 Task: Make in the project AgileGlobe a sprint 'Database Migration Sprint'. Create in the project AgileGlobe a sprint 'Database Migration Sprint'. Add in the project AgileGlobe a sprint 'Database Migration Sprint'
Action: Mouse moved to (1260, 222)
Screenshot: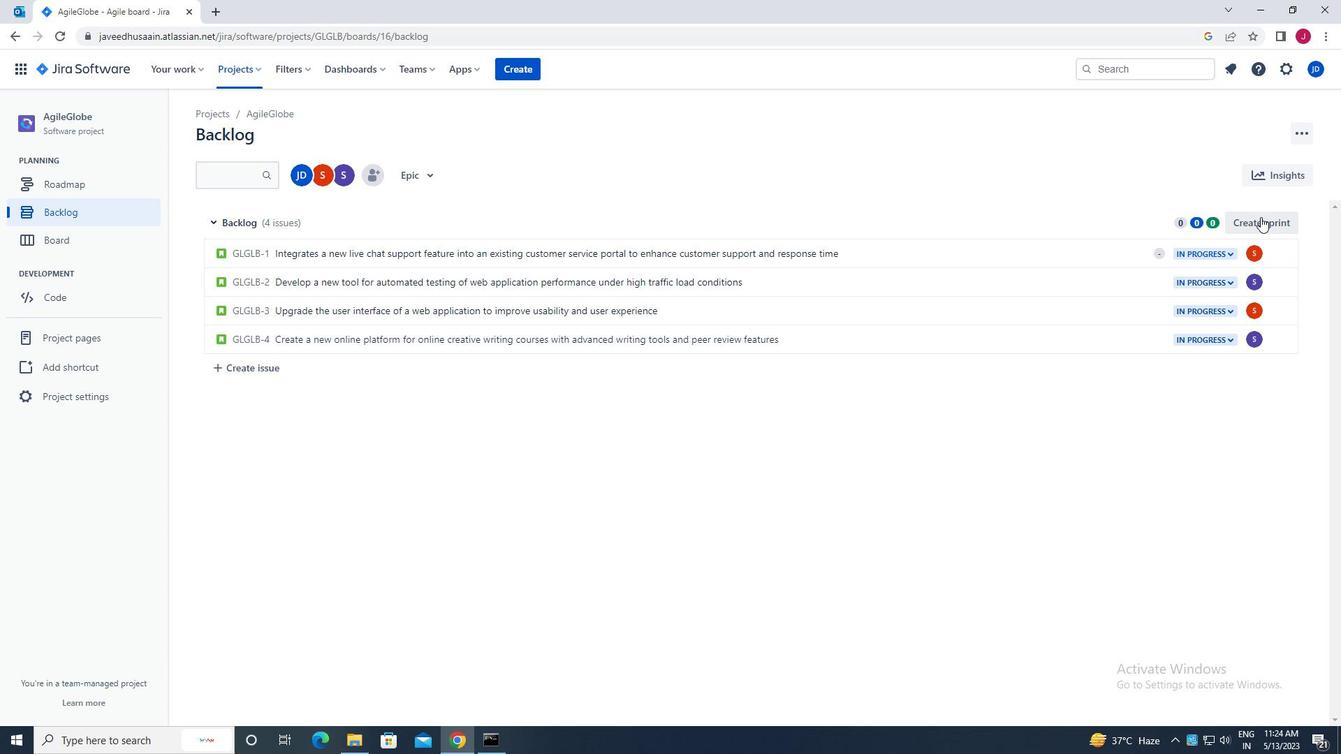 
Action: Mouse pressed left at (1260, 222)
Screenshot: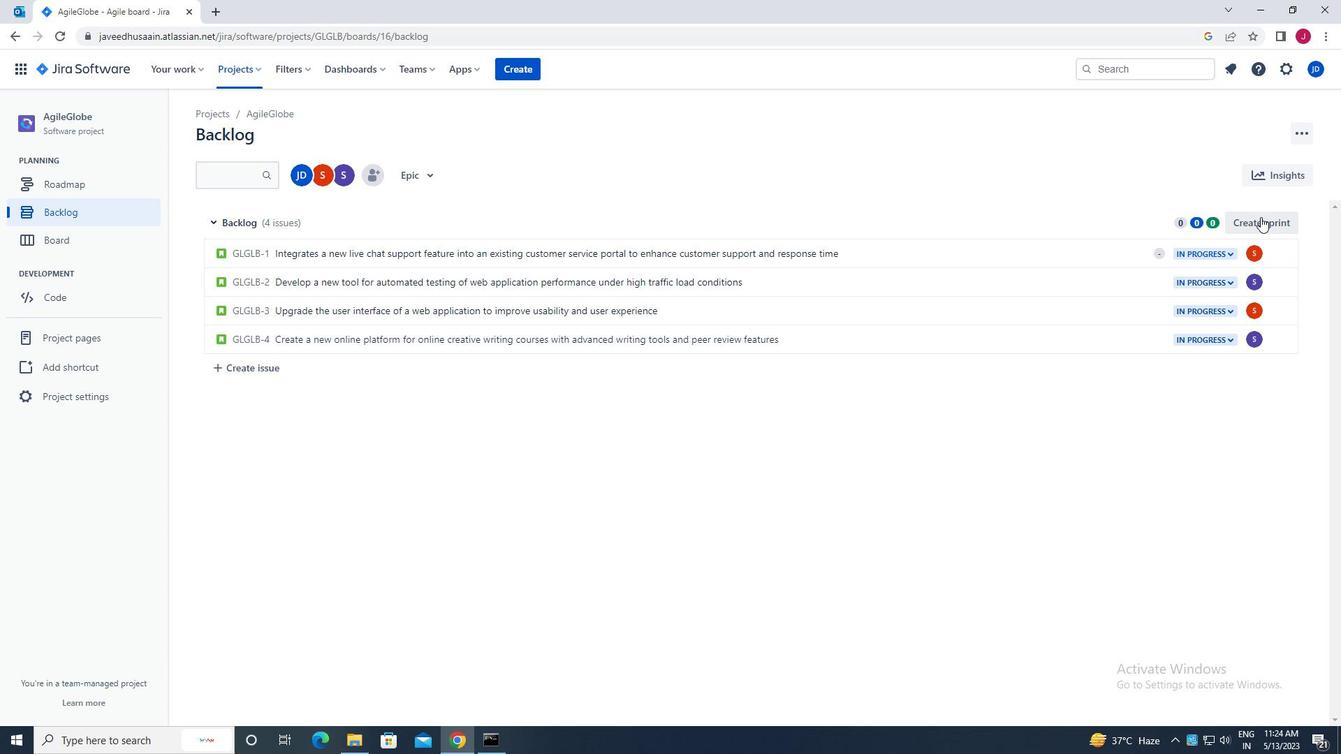 
Action: Mouse moved to (1283, 220)
Screenshot: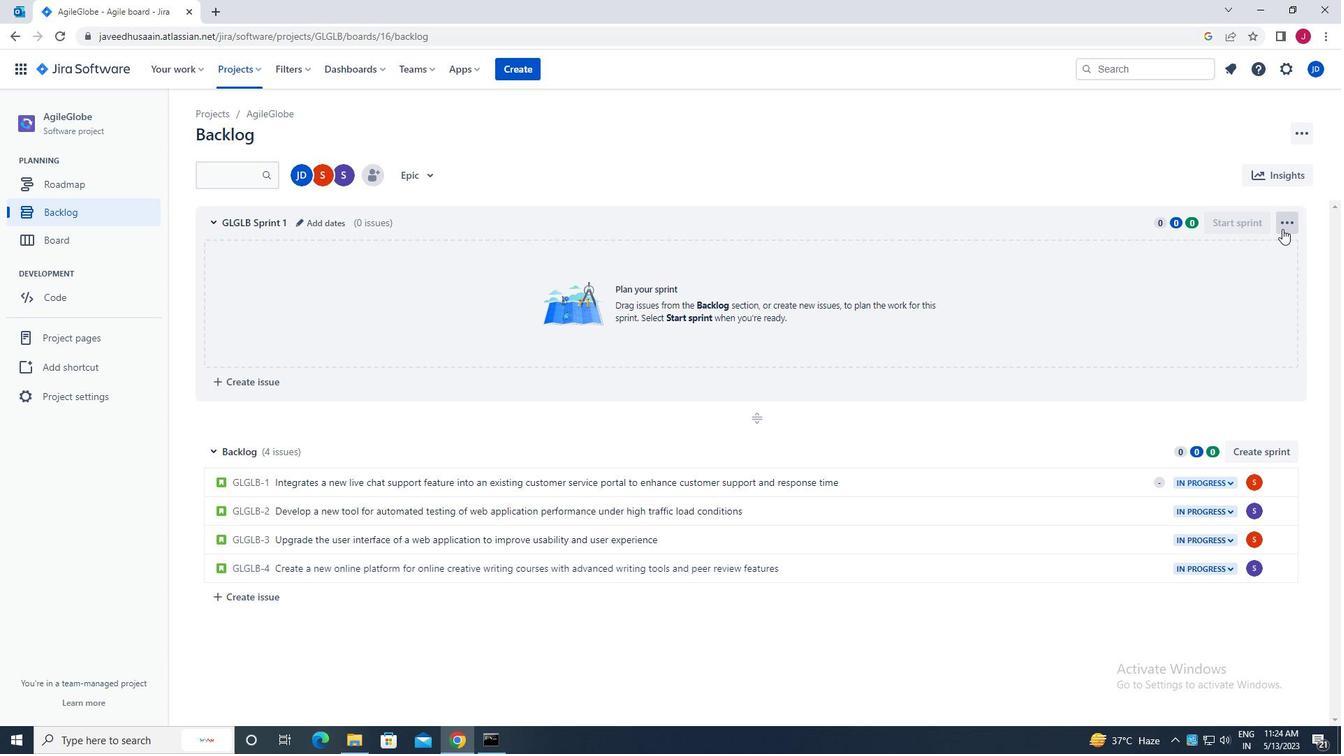 
Action: Mouse pressed left at (1283, 220)
Screenshot: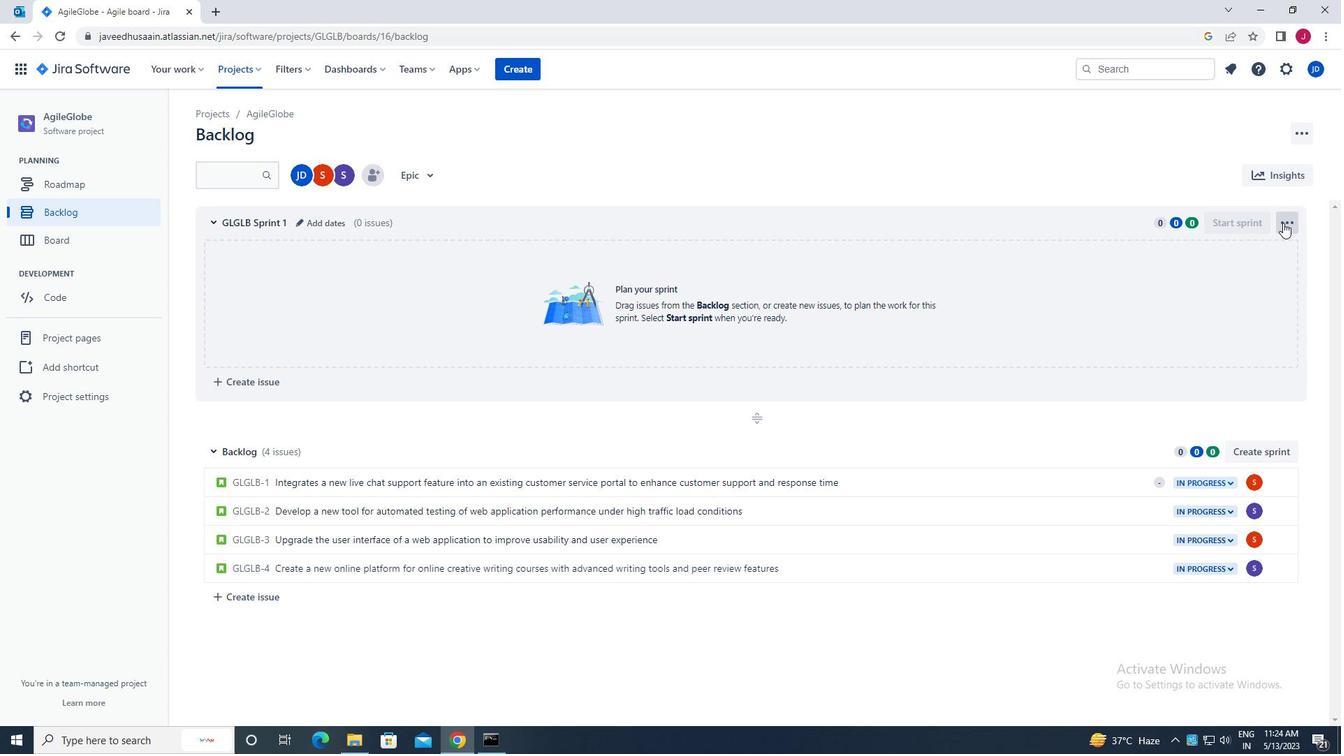 
Action: Mouse moved to (1264, 255)
Screenshot: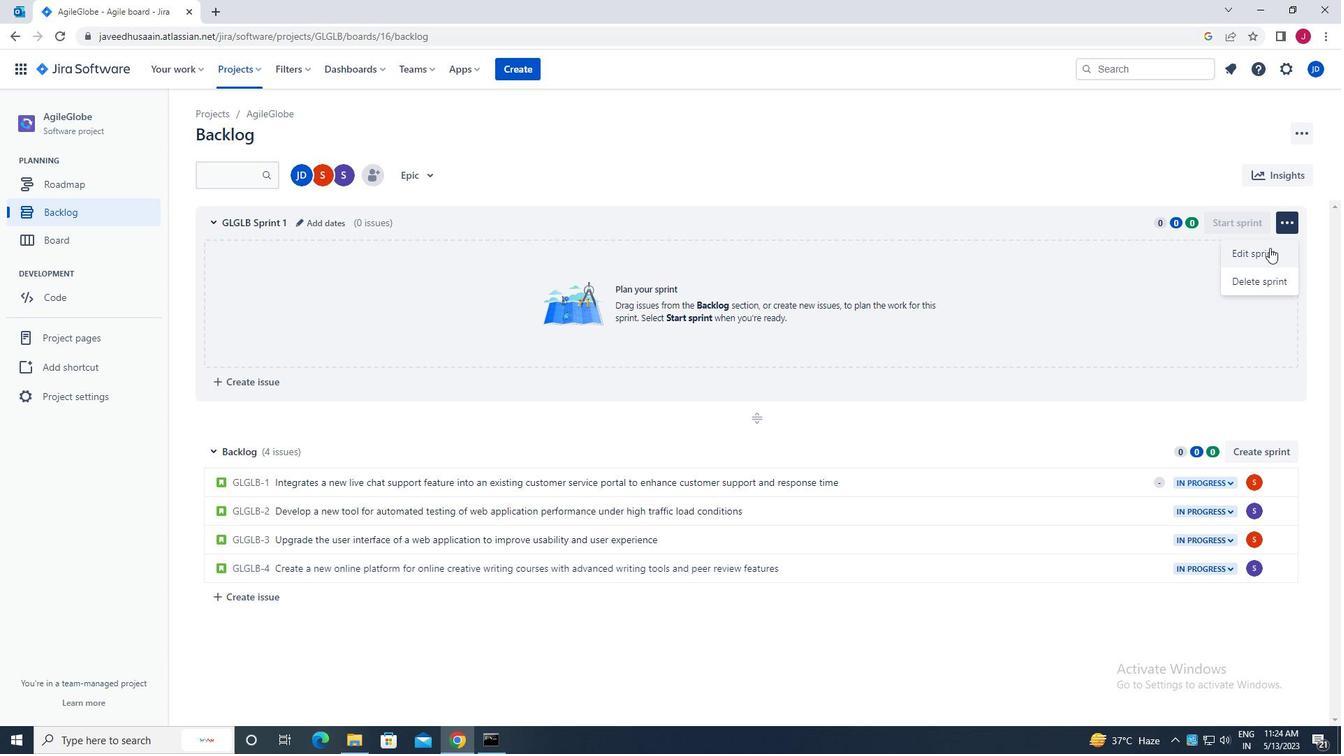 
Action: Mouse pressed left at (1264, 255)
Screenshot: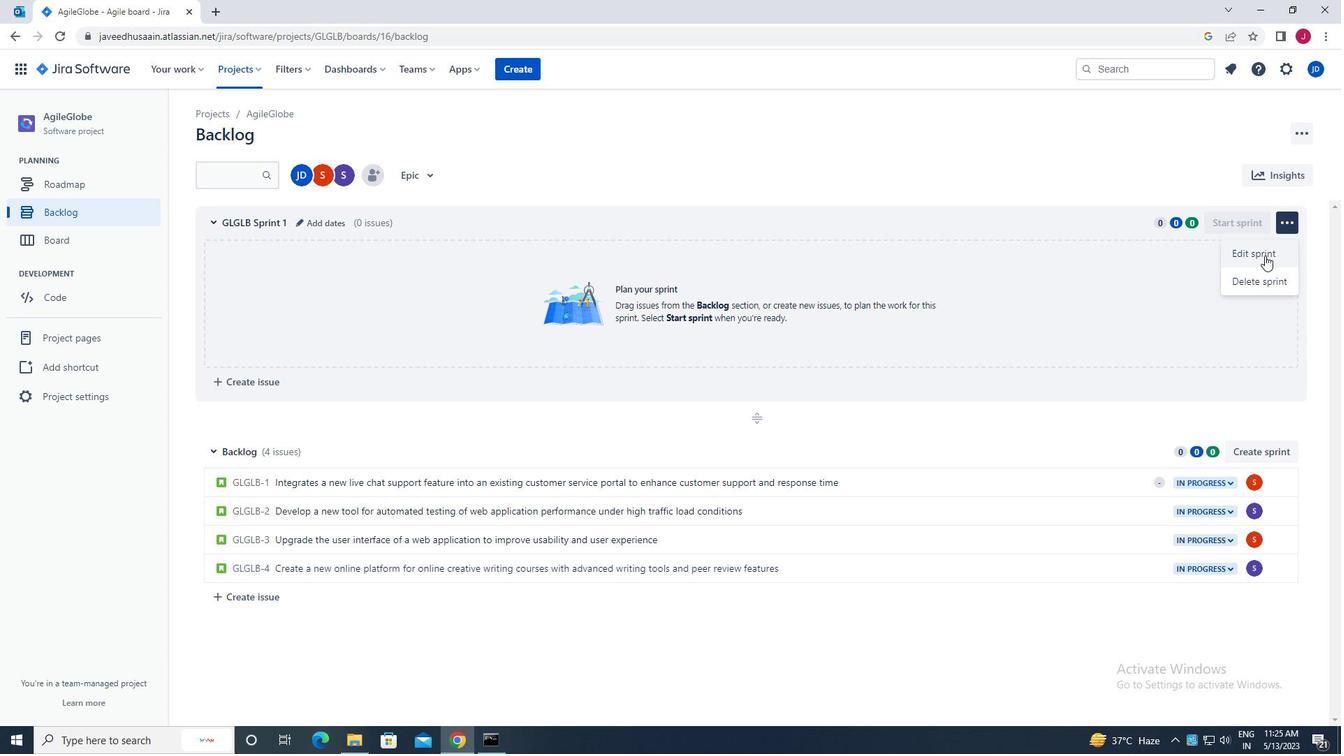 
Action: Mouse moved to (589, 173)
Screenshot: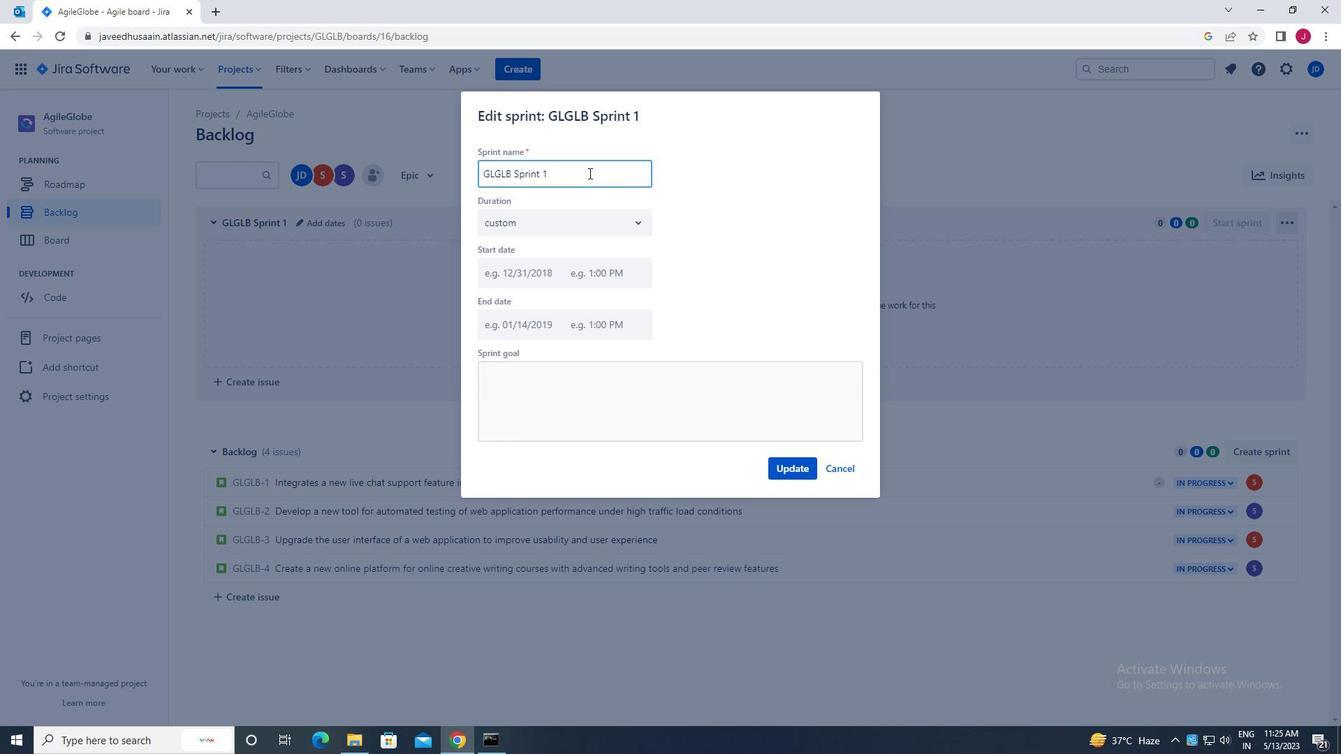 
Action: Key pressed <Key.backspace><Key.backspace><Key.backspace><Key.backspace><Key.backspace><Key.backspace><Key.backspace><Key.backspace><Key.backspace><Key.backspace><Key.backspace><Key.backspace><Key.backspace><Key.backspace><Key.backspace><Key.backspace><Key.backspace><Key.backspace><Key.backspace>d<Key.caps_lock>atabase<Key.space>migration<Key.space><Key.caps_lock>s<Key.caps_lock>print
Screenshot: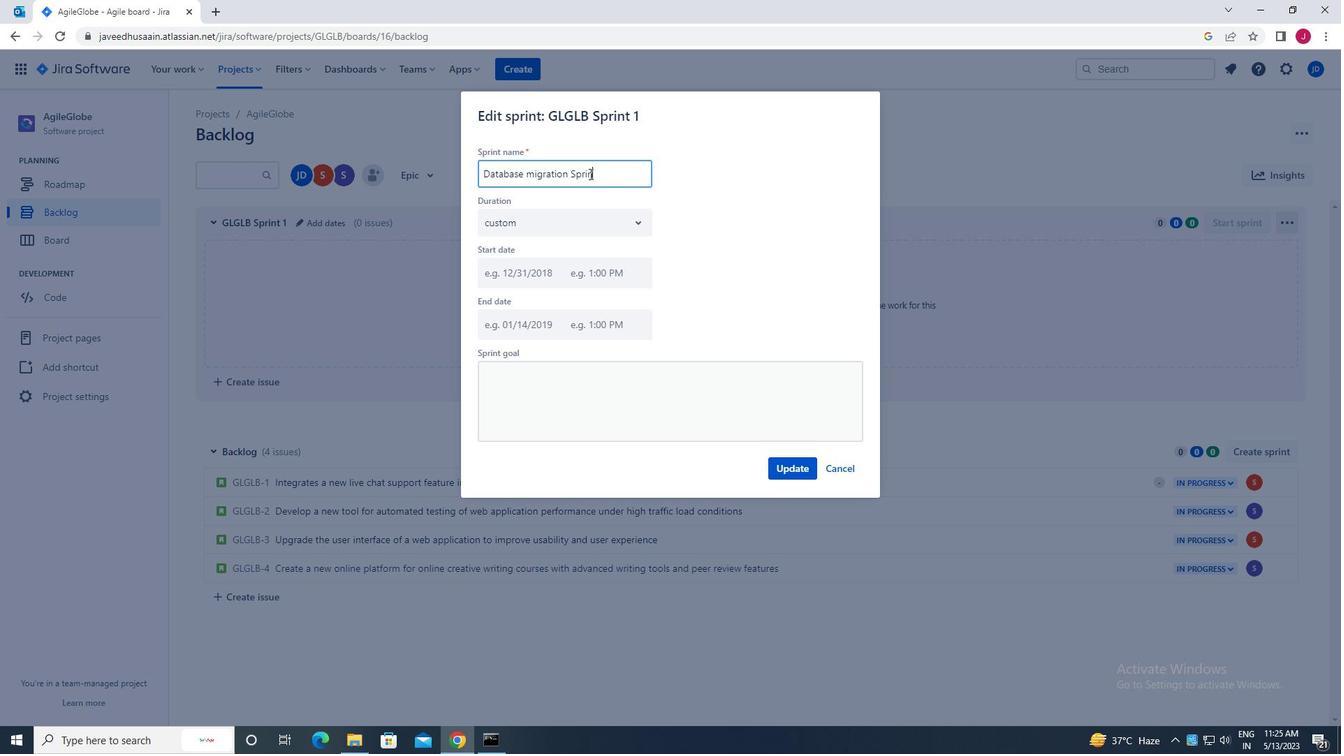 
Action: Mouse moved to (534, 173)
Screenshot: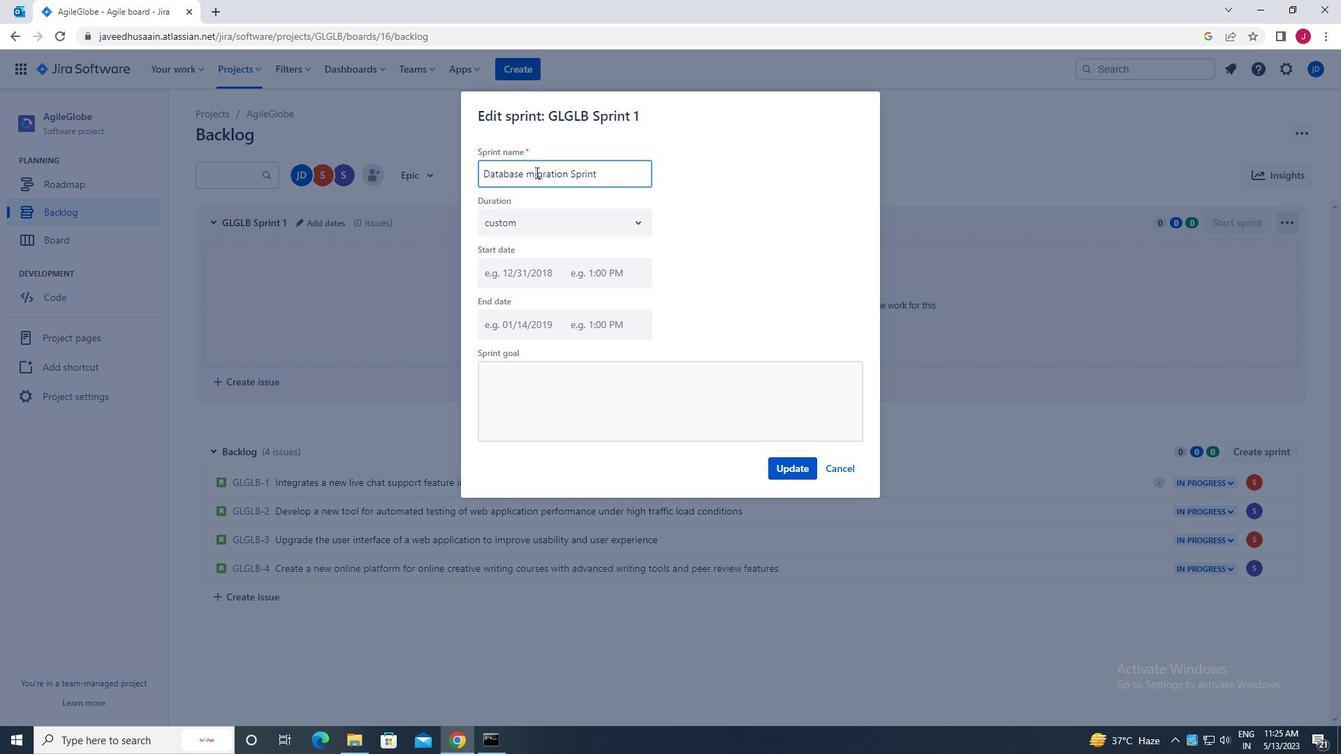 
Action: Mouse pressed left at (534, 173)
Screenshot: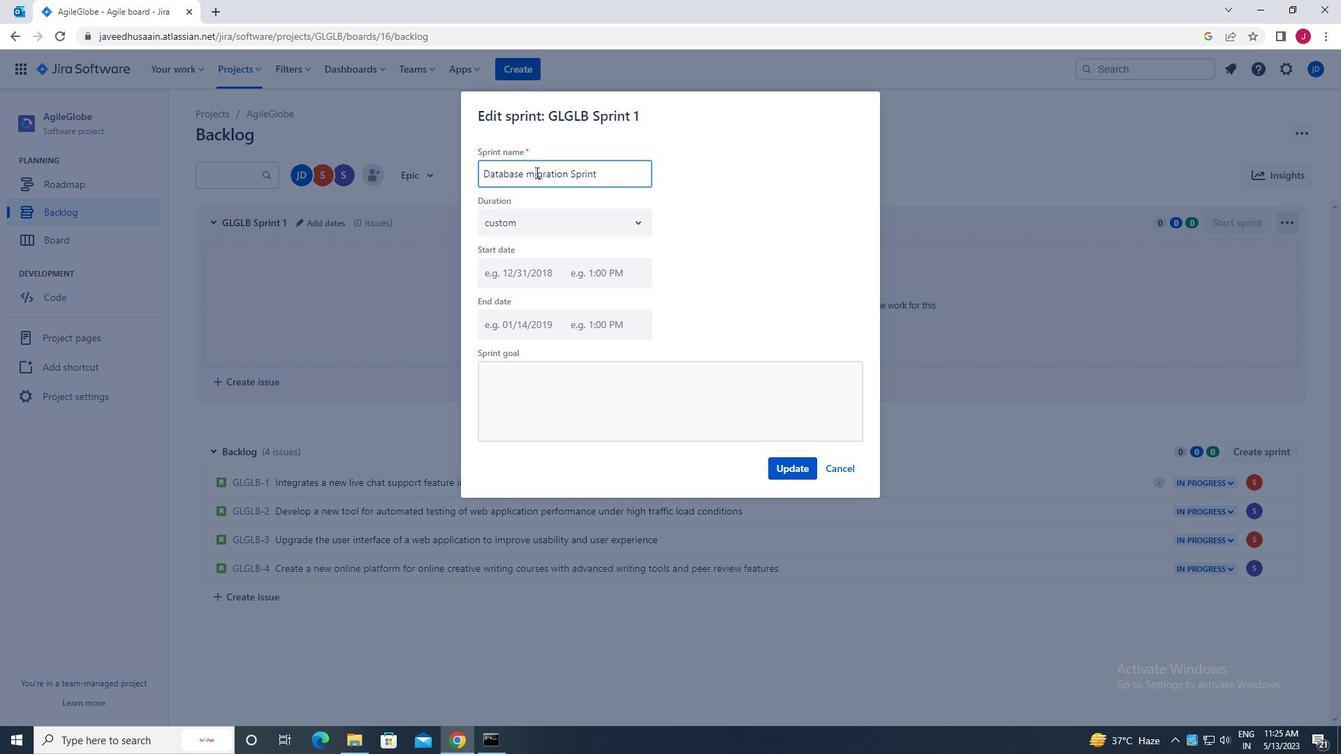 
Action: Mouse moved to (533, 179)
Screenshot: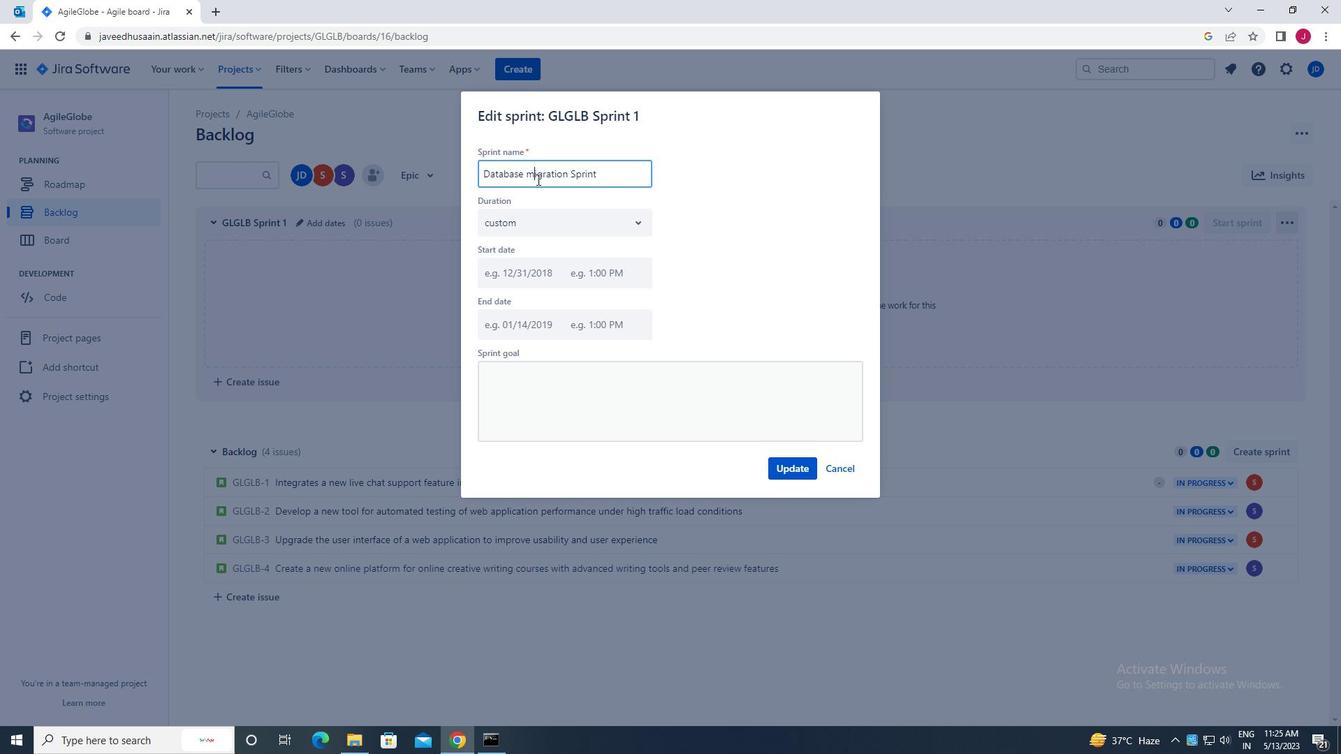 
Action: Key pressed <Key.backspace><Key.caps_lock>
Screenshot: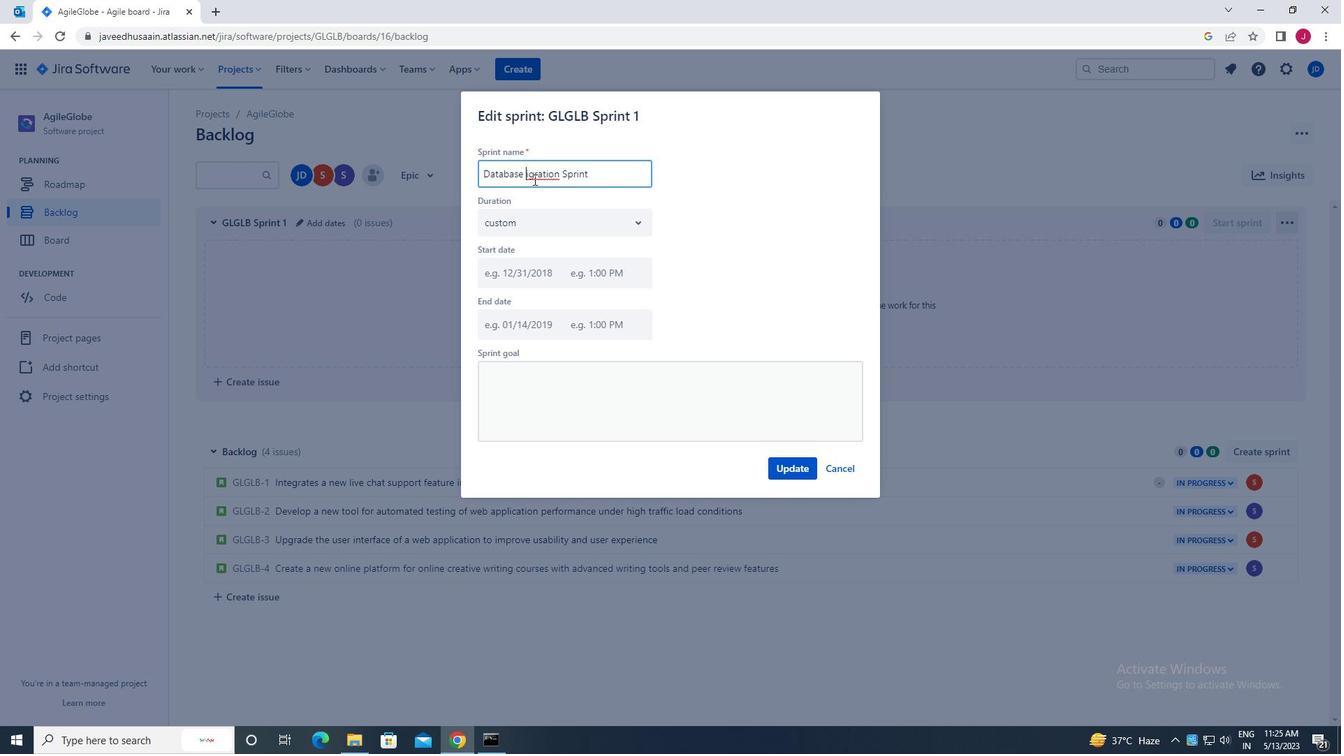 
Action: Mouse moved to (538, 185)
Screenshot: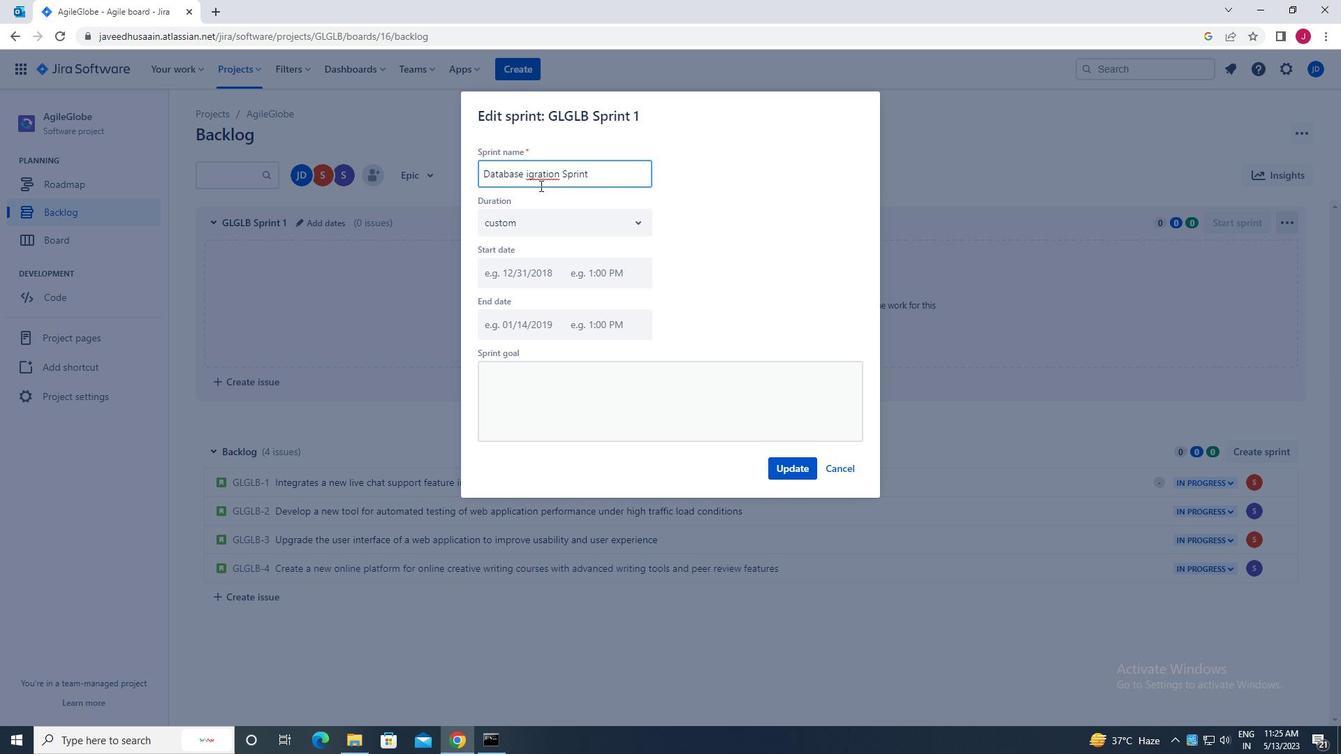 
Action: Key pressed m
Screenshot: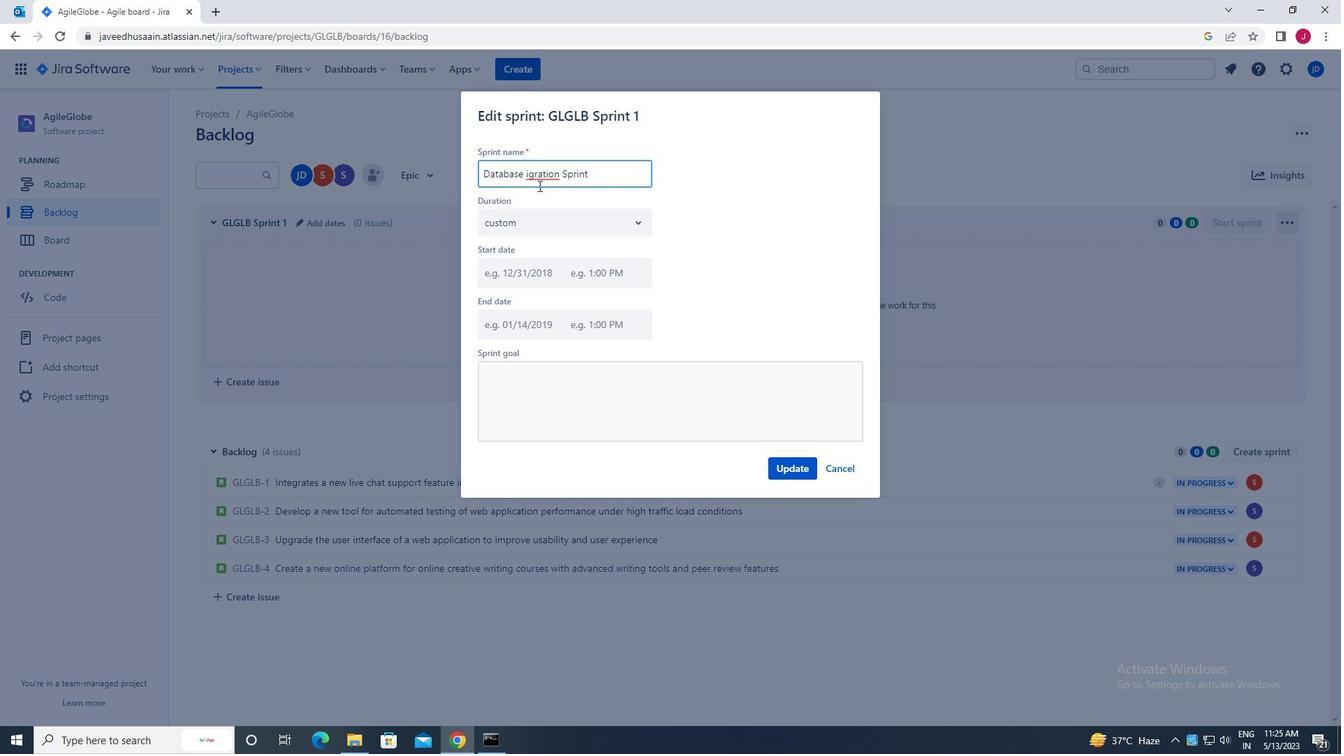 
Action: Mouse moved to (798, 465)
Screenshot: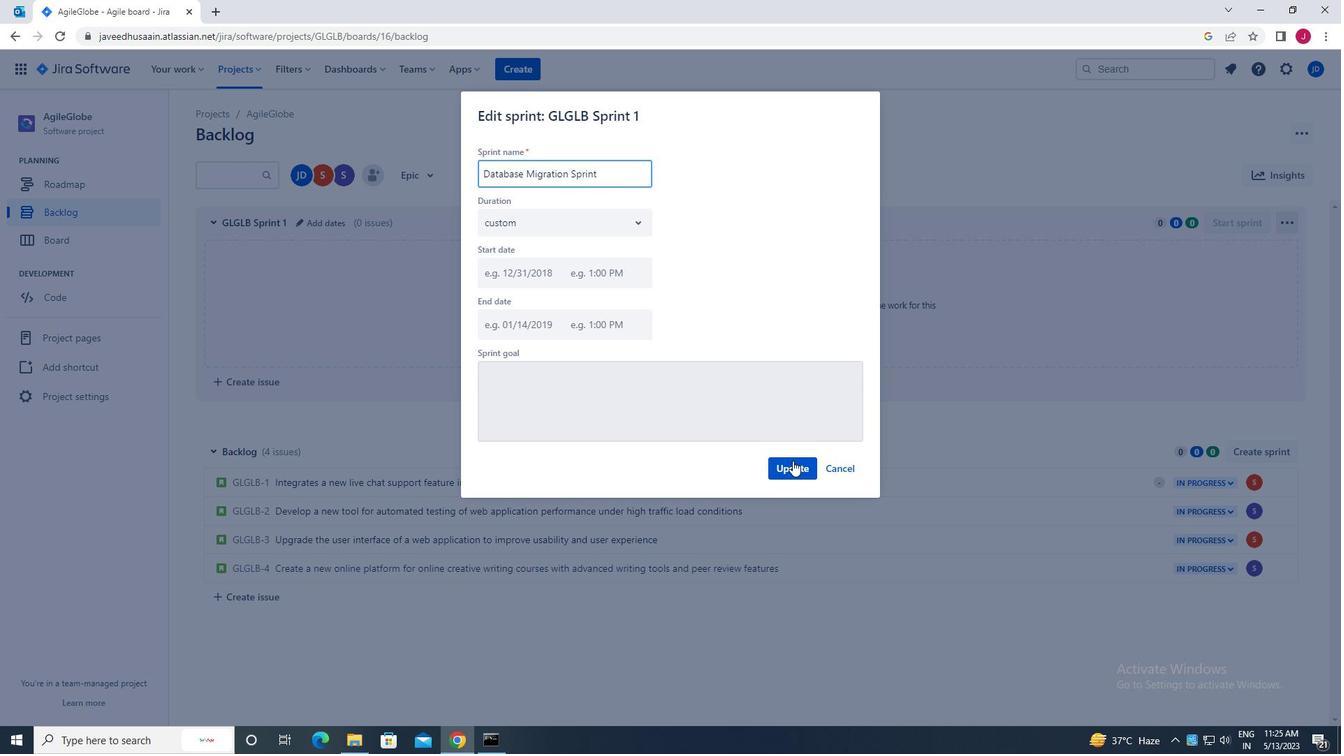 
Action: Mouse pressed left at (798, 465)
Screenshot: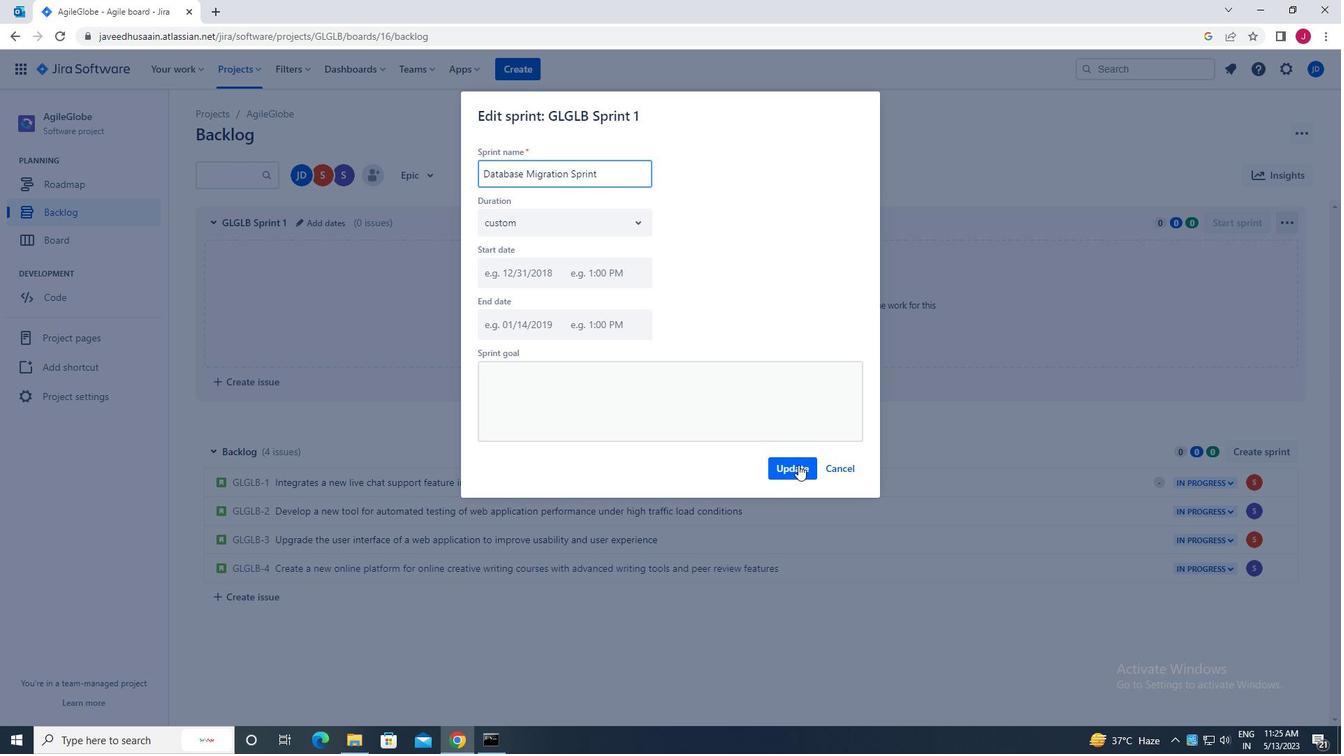 
Action: Mouse moved to (1257, 454)
Screenshot: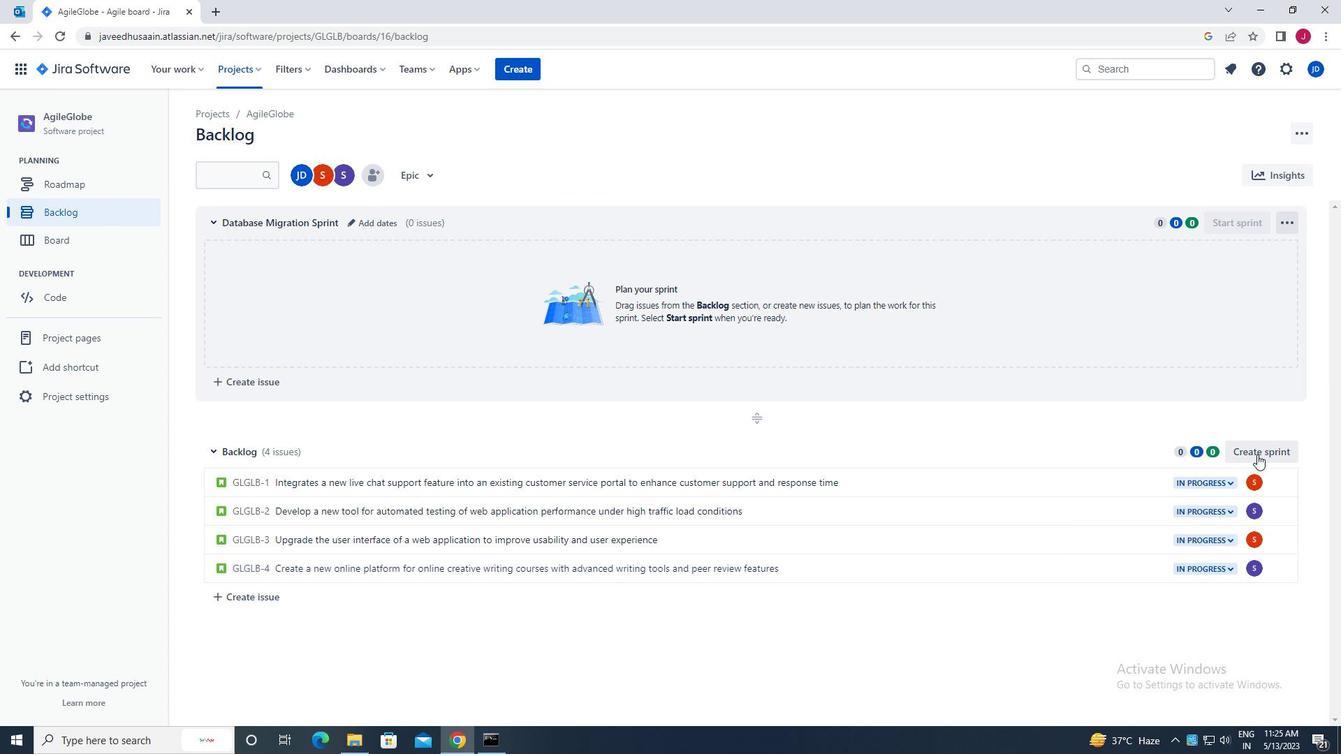 
Action: Mouse pressed left at (1257, 454)
Screenshot: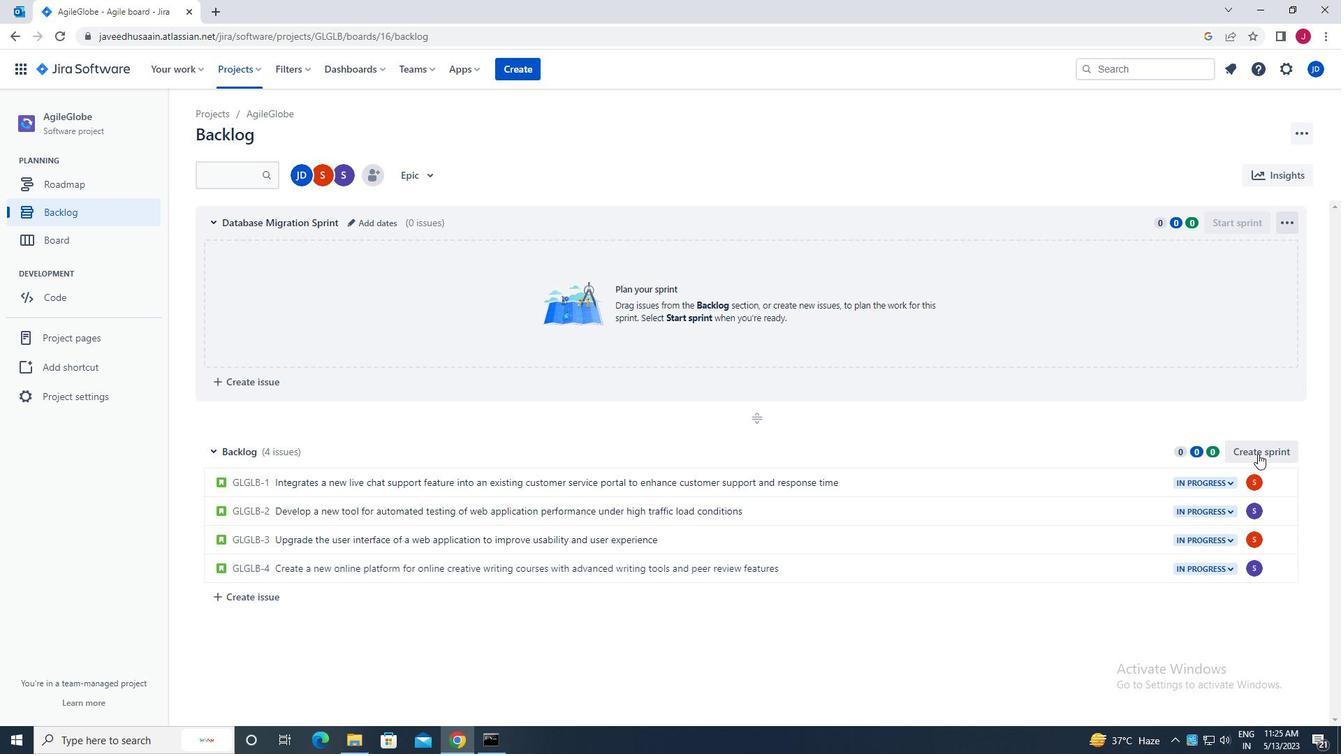 
Action: Mouse moved to (1284, 449)
Screenshot: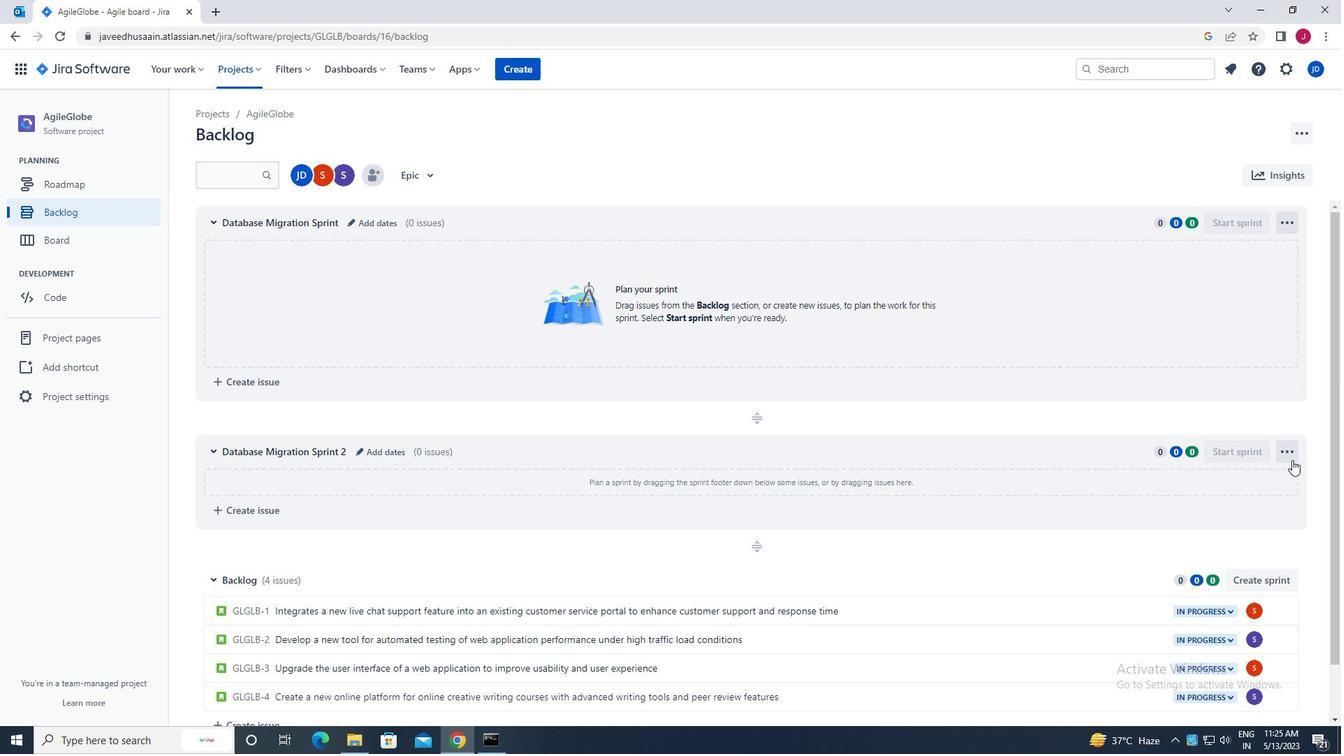 
Action: Mouse pressed left at (1284, 449)
Screenshot: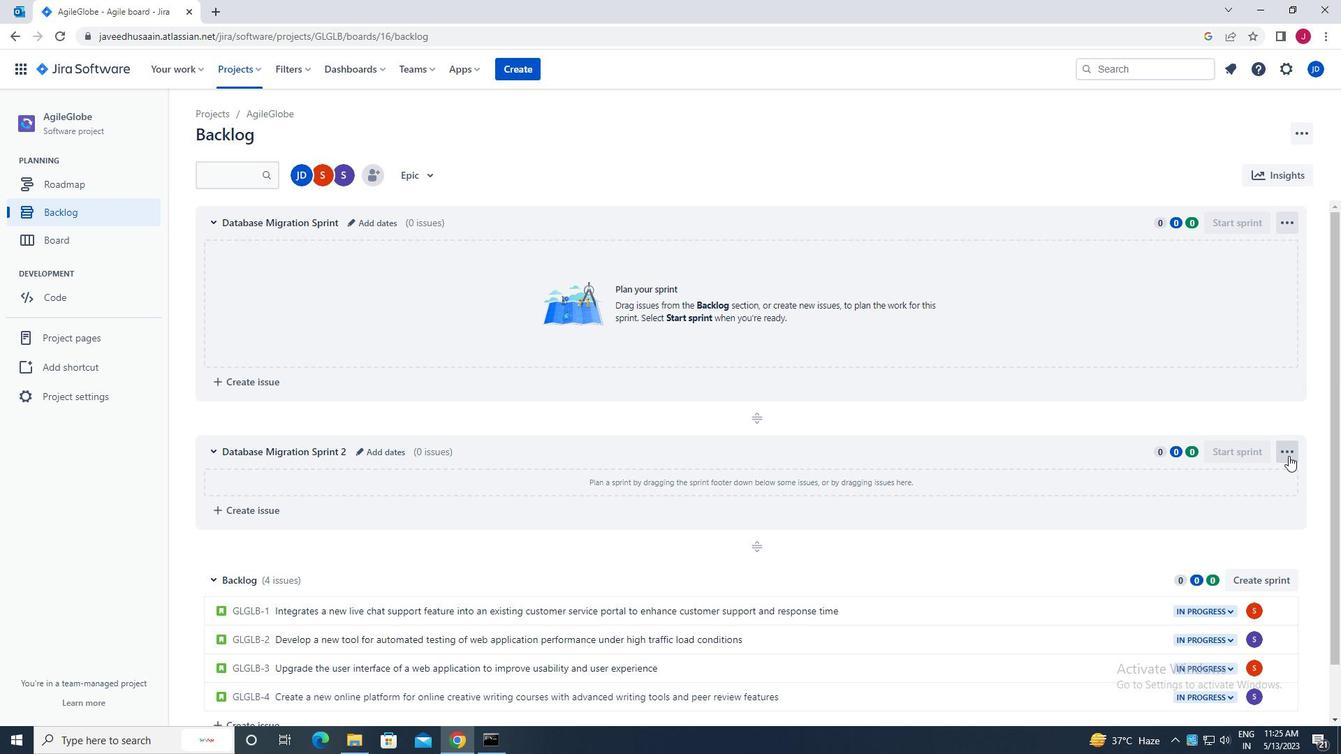 
Action: Mouse moved to (1255, 509)
Screenshot: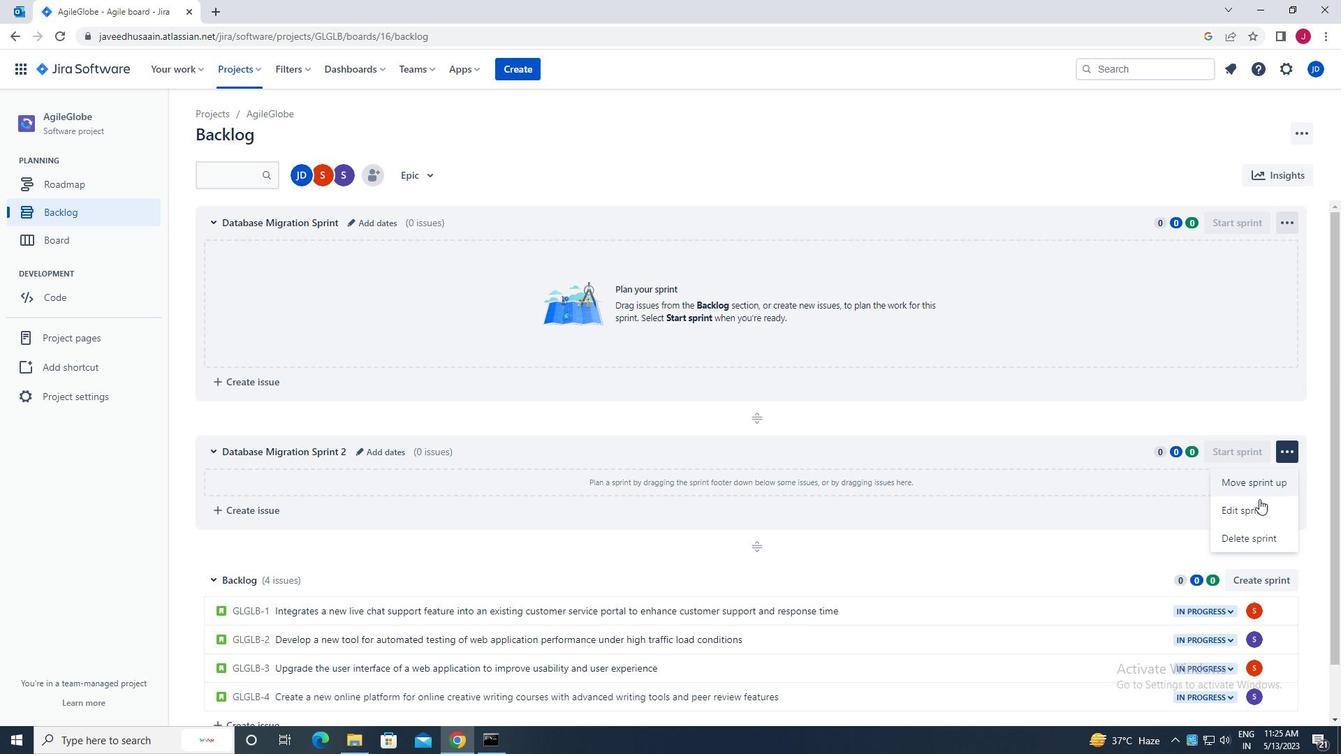 
Action: Mouse pressed left at (1255, 509)
Screenshot: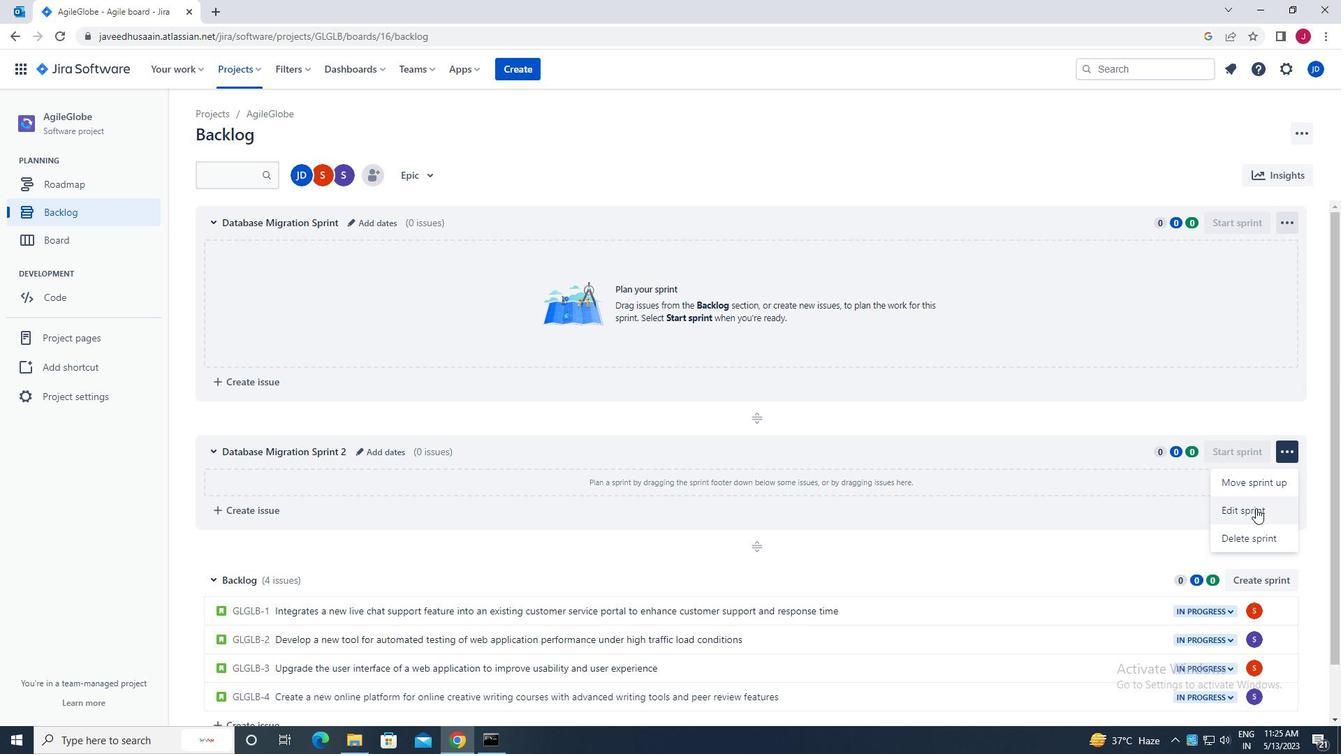 
Action: Mouse moved to (579, 191)
Screenshot: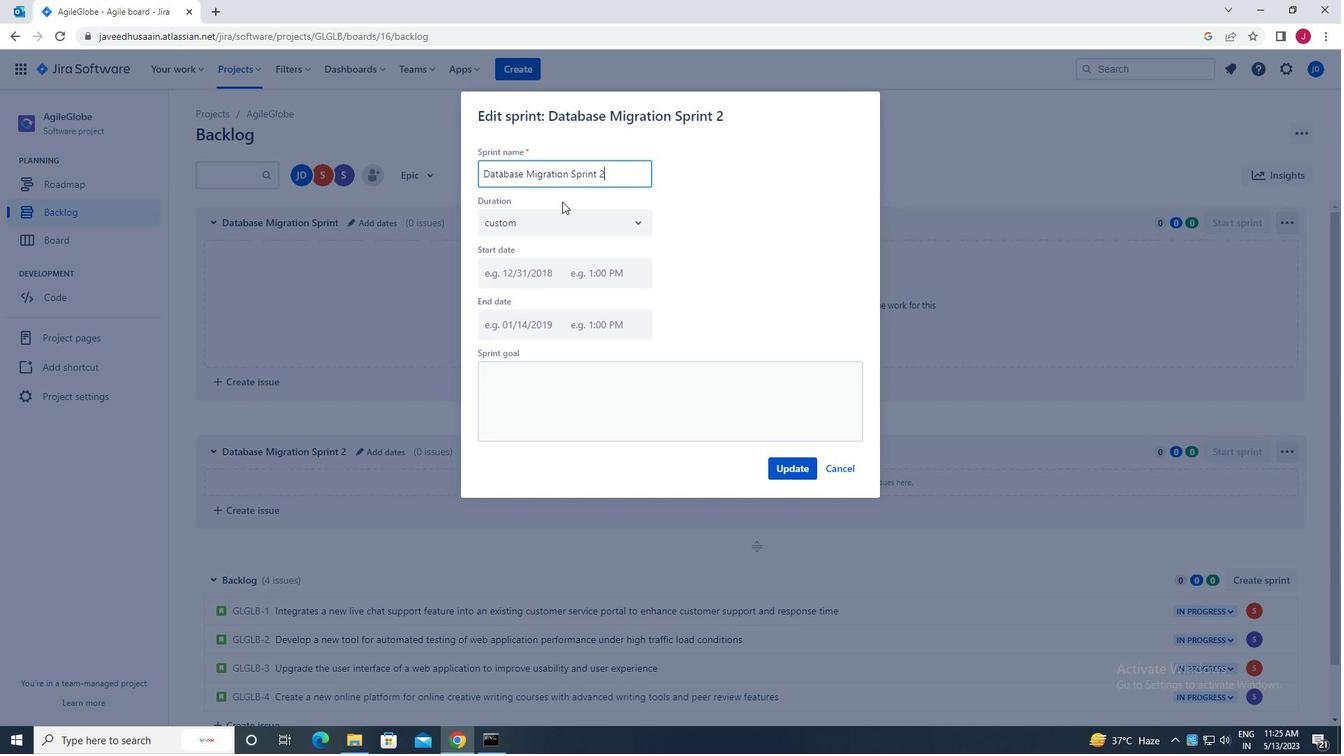 
Action: Key pressed <Key.backspace><Key.backspace><Key.backspace><Key.backspace><Key.backspace><Key.backspace><Key.backspace><Key.backspace><Key.backspace><Key.backspace><Key.backspace><Key.backspace><Key.backspace><Key.backspace><Key.backspace><Key.backspace><Key.backspace><Key.backspace><Key.backspace><Key.backspace><Key.backspace><Key.backspace><Key.backspace><Key.backspace><Key.backspace><Key.backspace><Key.backspace><Key.backspace><Key.backspace><Key.backspace><Key.backspace>d<Key.caps_lock>atabase<Key.space><Key.caps_lock>m<Key.caps_lock>igration<Key.space><Key.caps_lock>s<Key.caps_lock>print
Screenshot: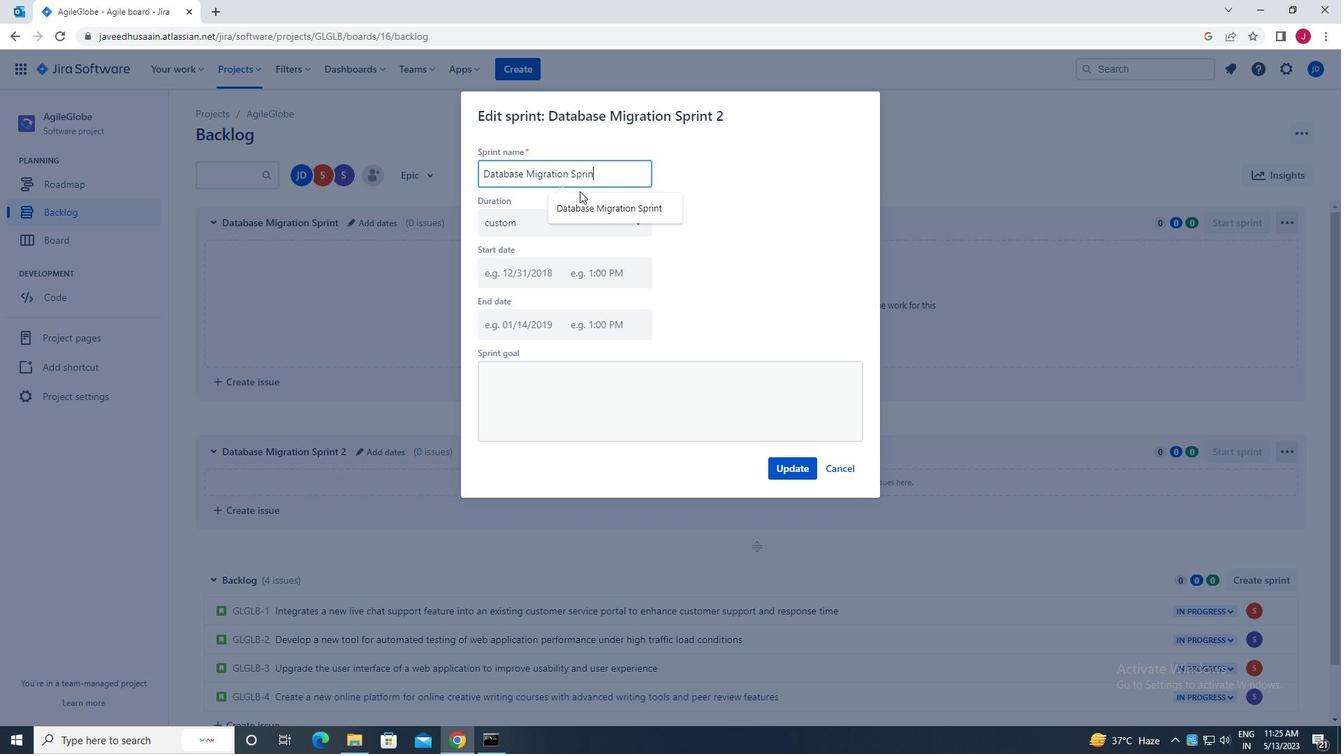 
Action: Mouse moved to (789, 471)
Screenshot: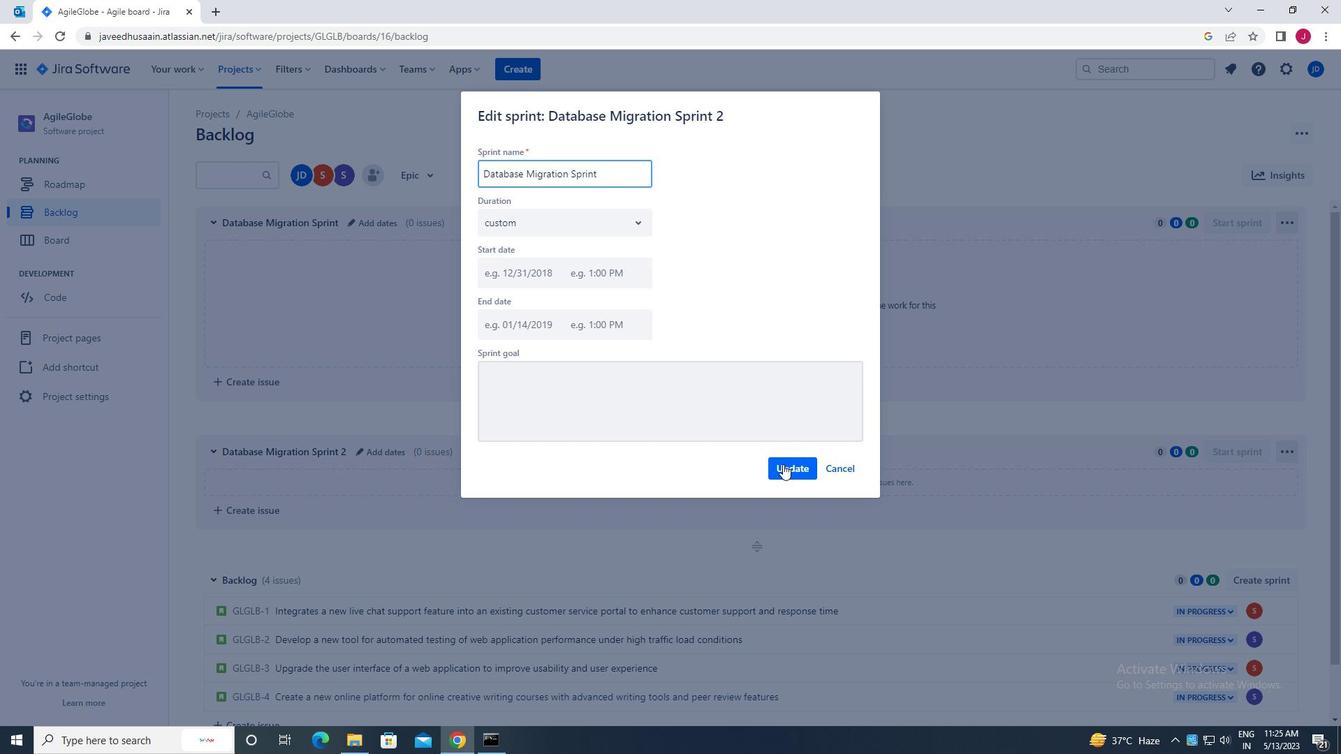 
Action: Mouse pressed left at (789, 471)
Screenshot: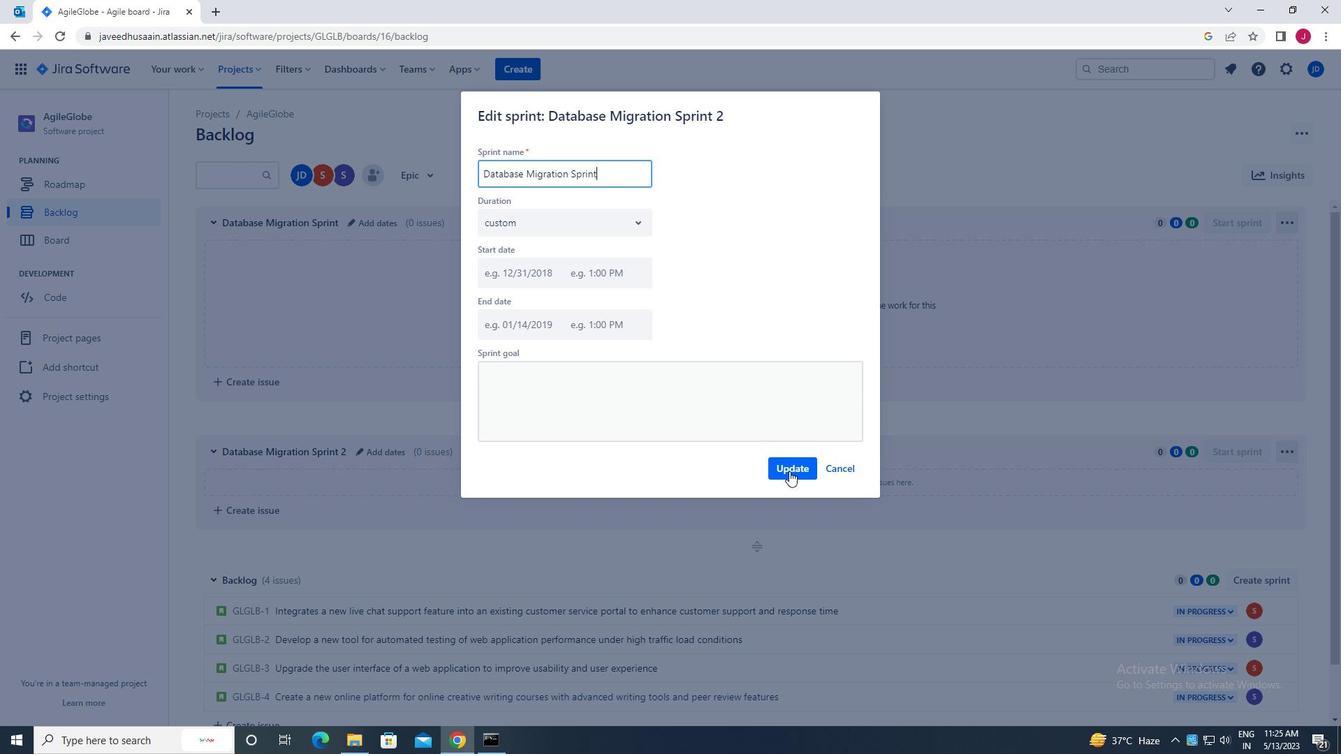 
Action: Mouse moved to (1257, 534)
Screenshot: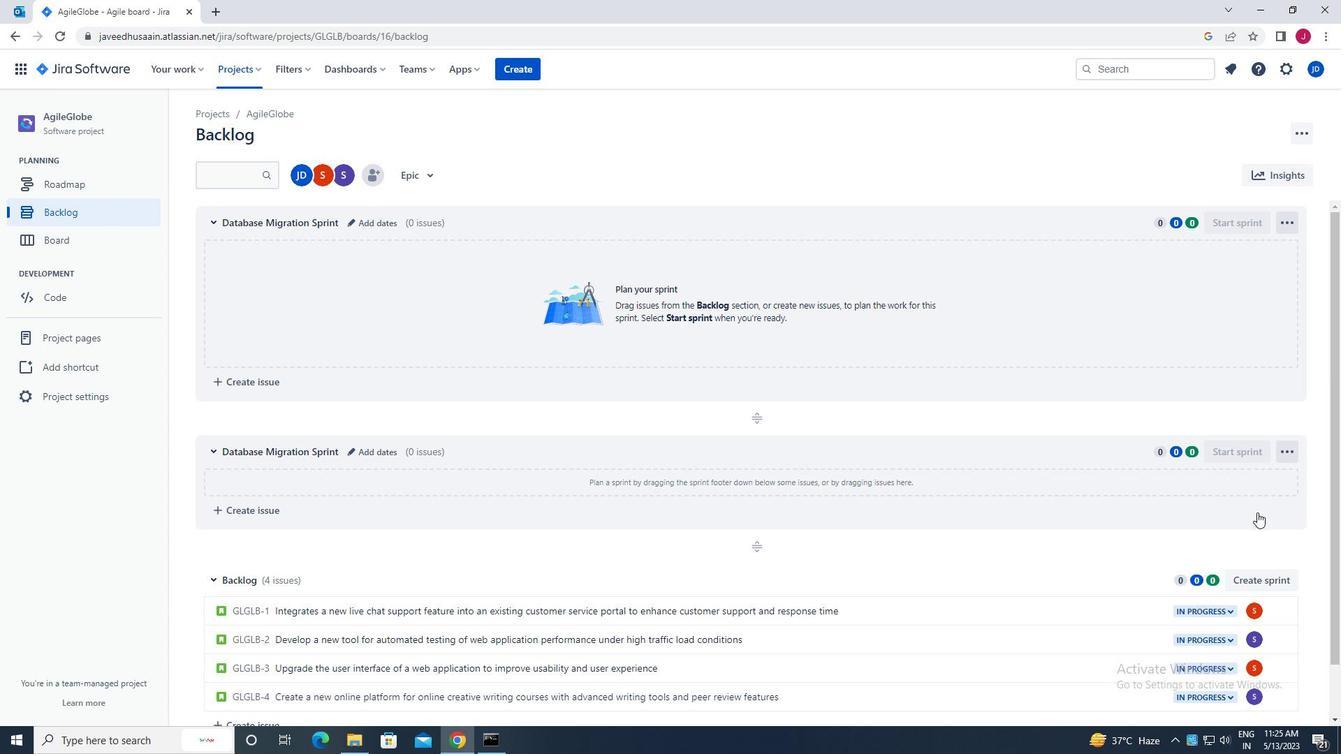 
Action: Mouse scrolled (1257, 533) with delta (0, 0)
Screenshot: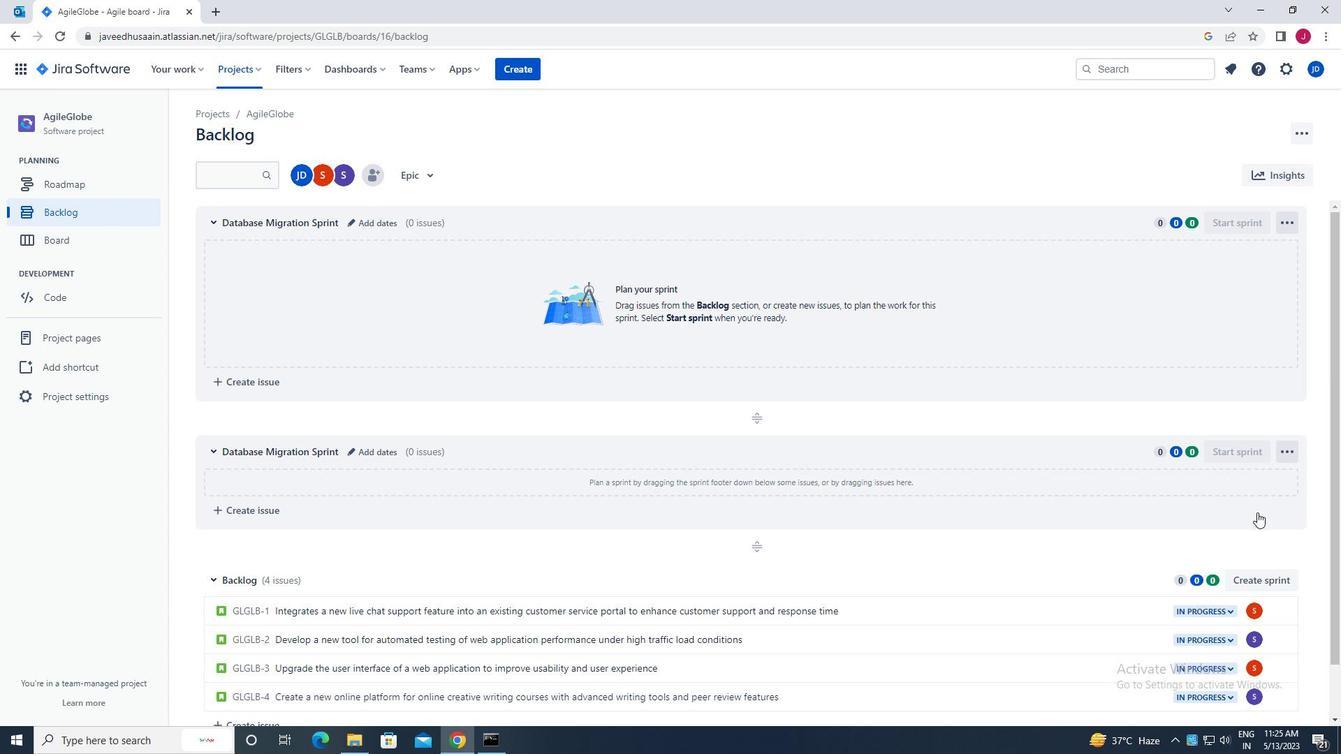 
Action: Mouse moved to (1257, 535)
Screenshot: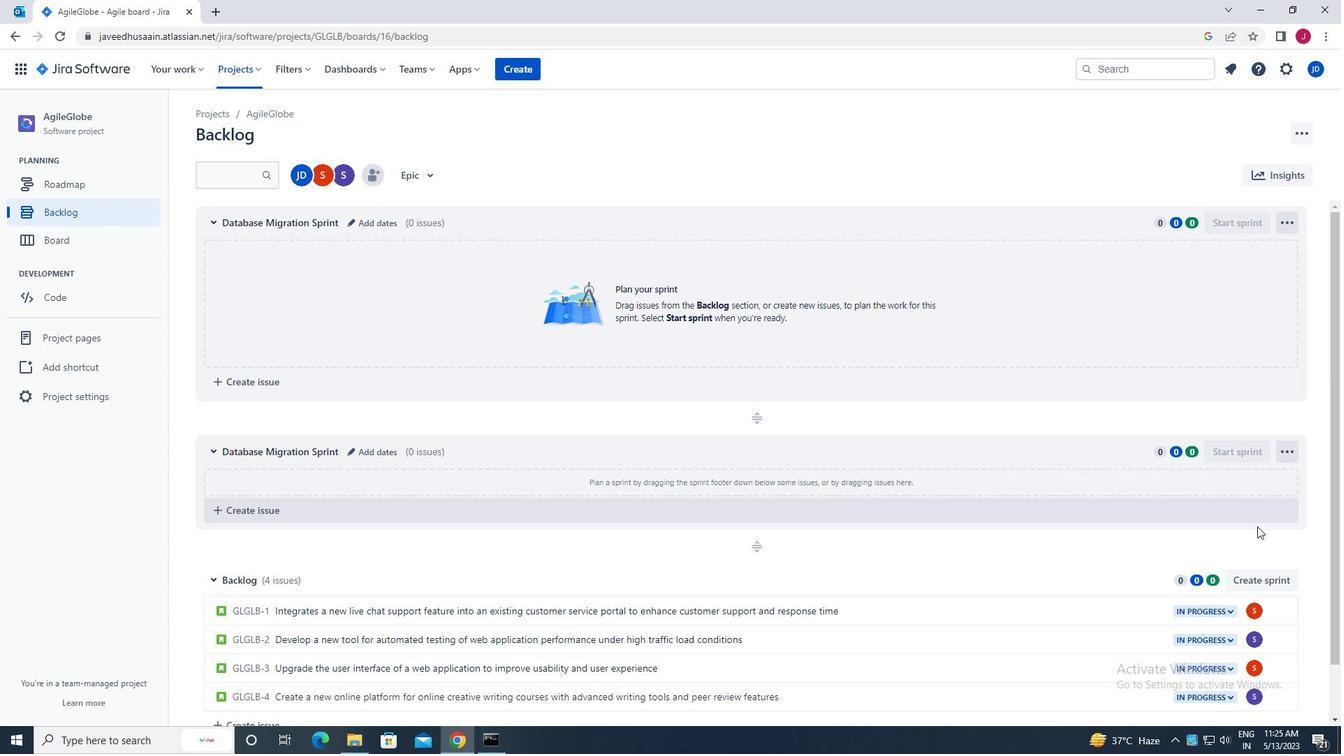 
Action: Mouse scrolled (1257, 535) with delta (0, 0)
Screenshot: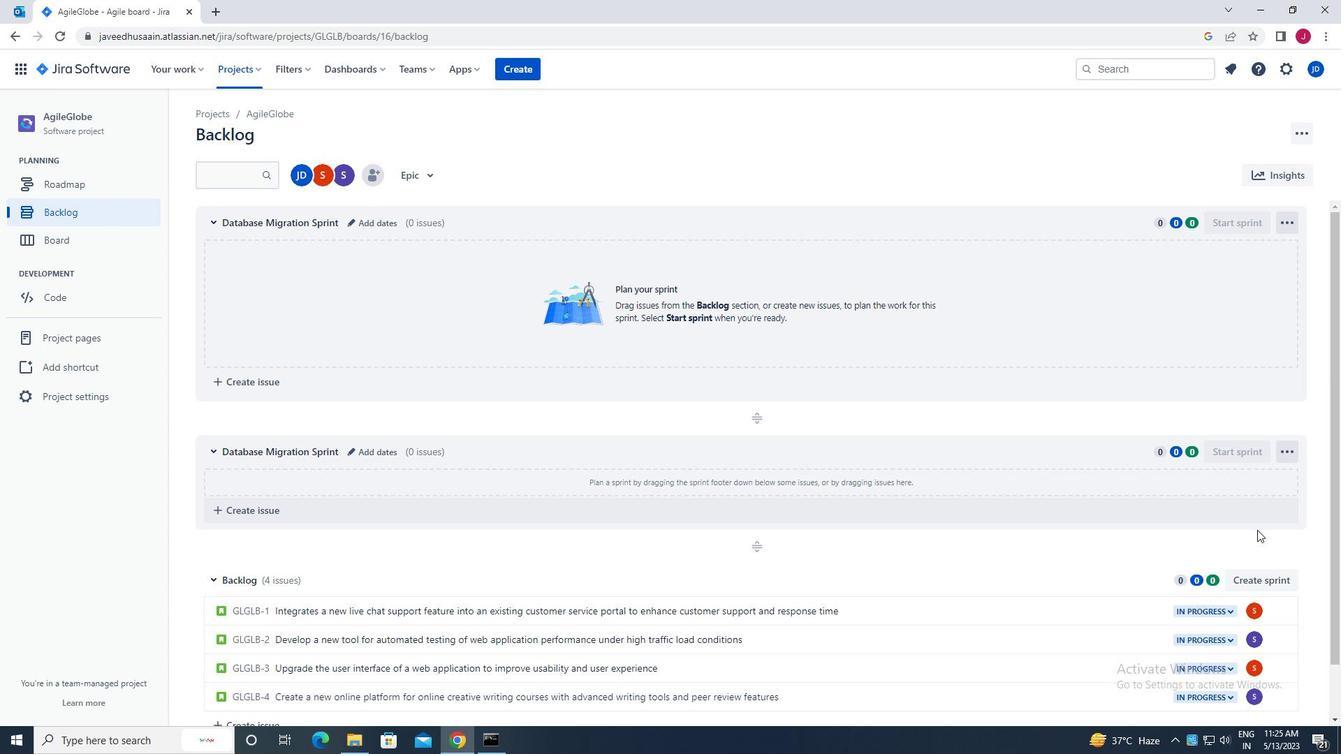 
Action: Mouse moved to (1264, 521)
Screenshot: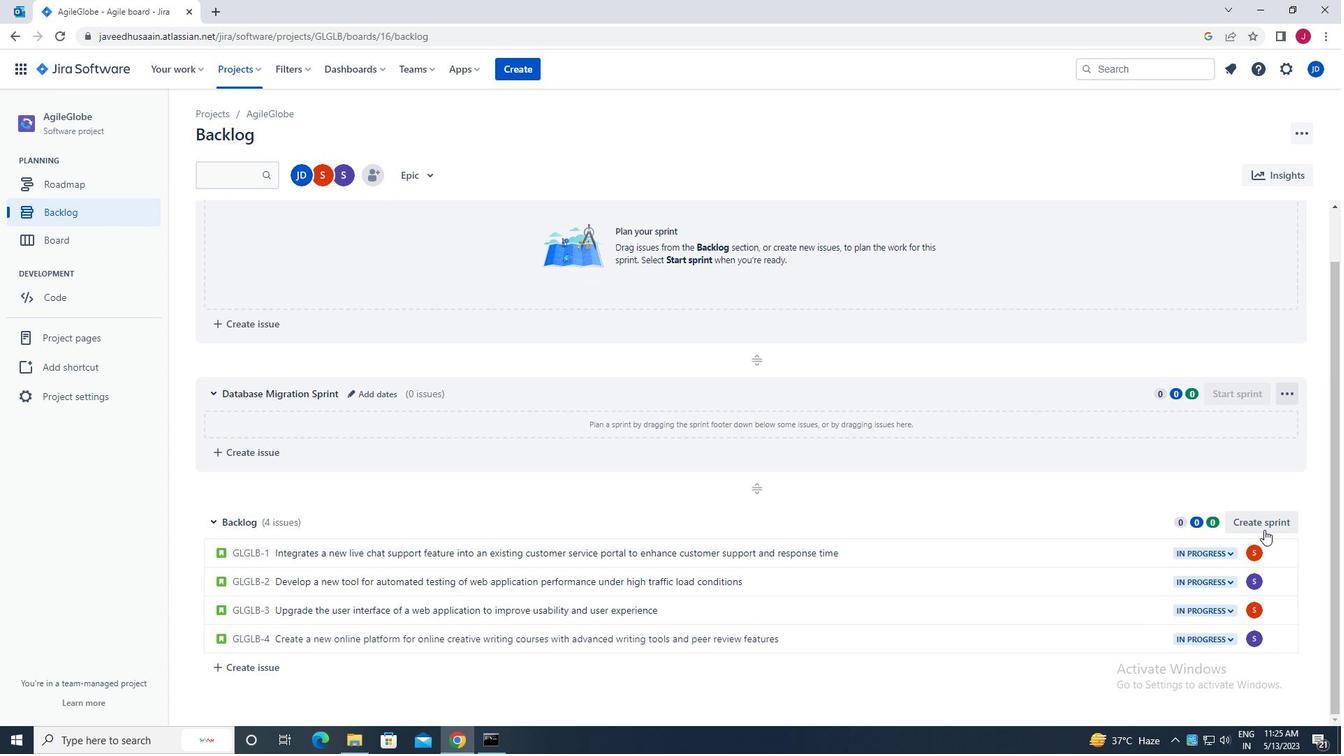 
Action: Mouse pressed left at (1264, 521)
Screenshot: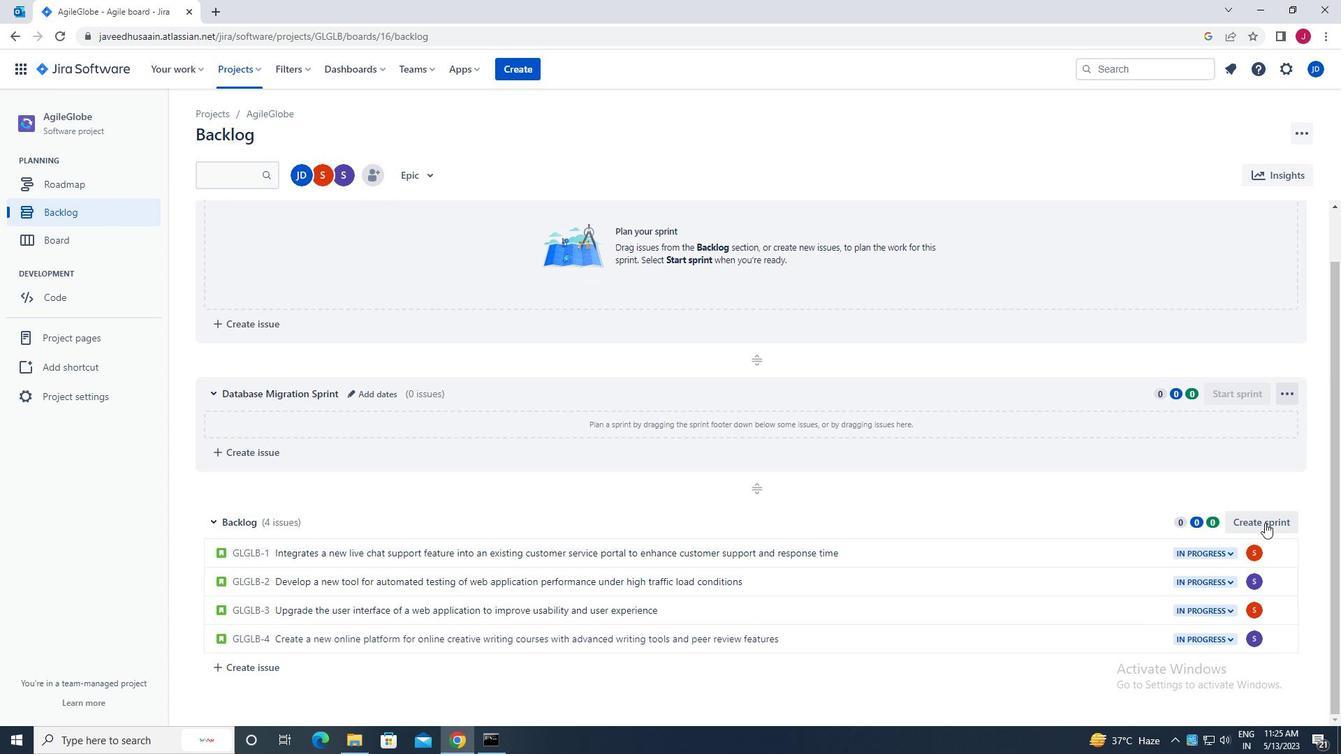 
Action: Mouse moved to (1290, 521)
Screenshot: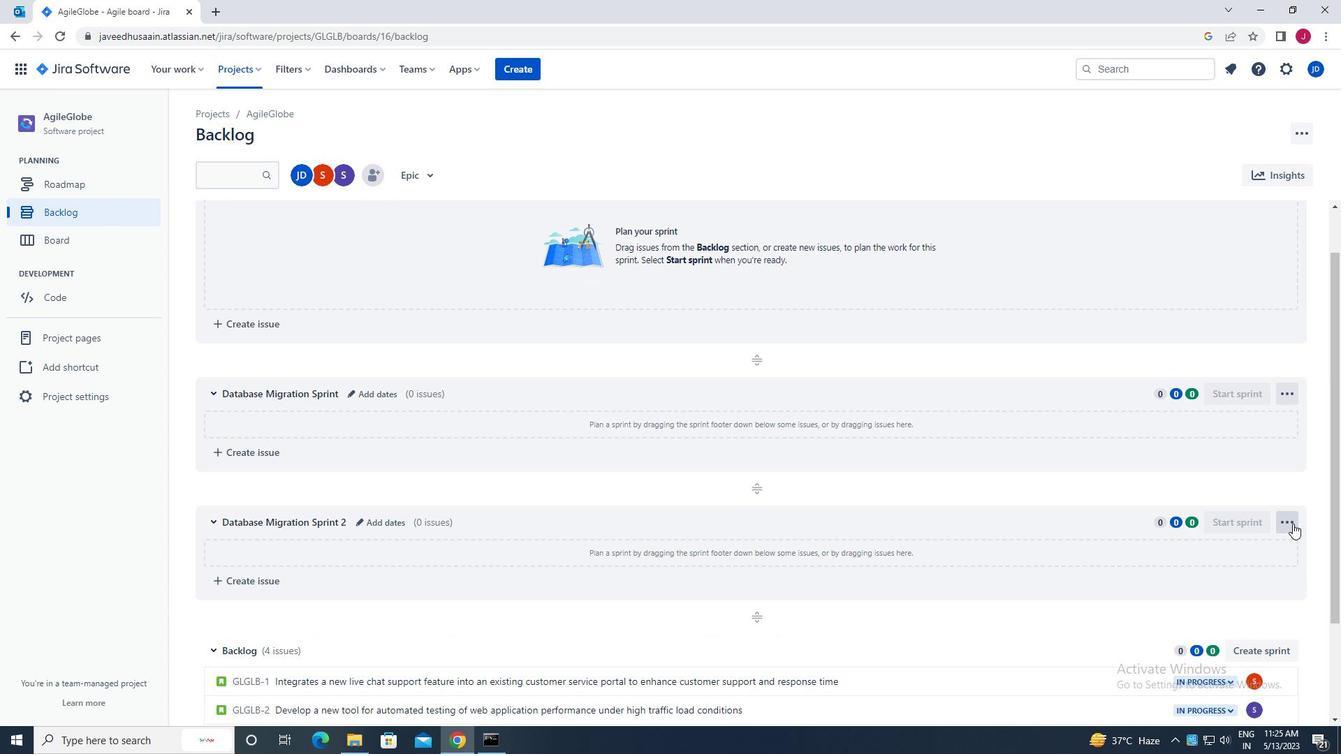 
Action: Mouse pressed left at (1290, 521)
Screenshot: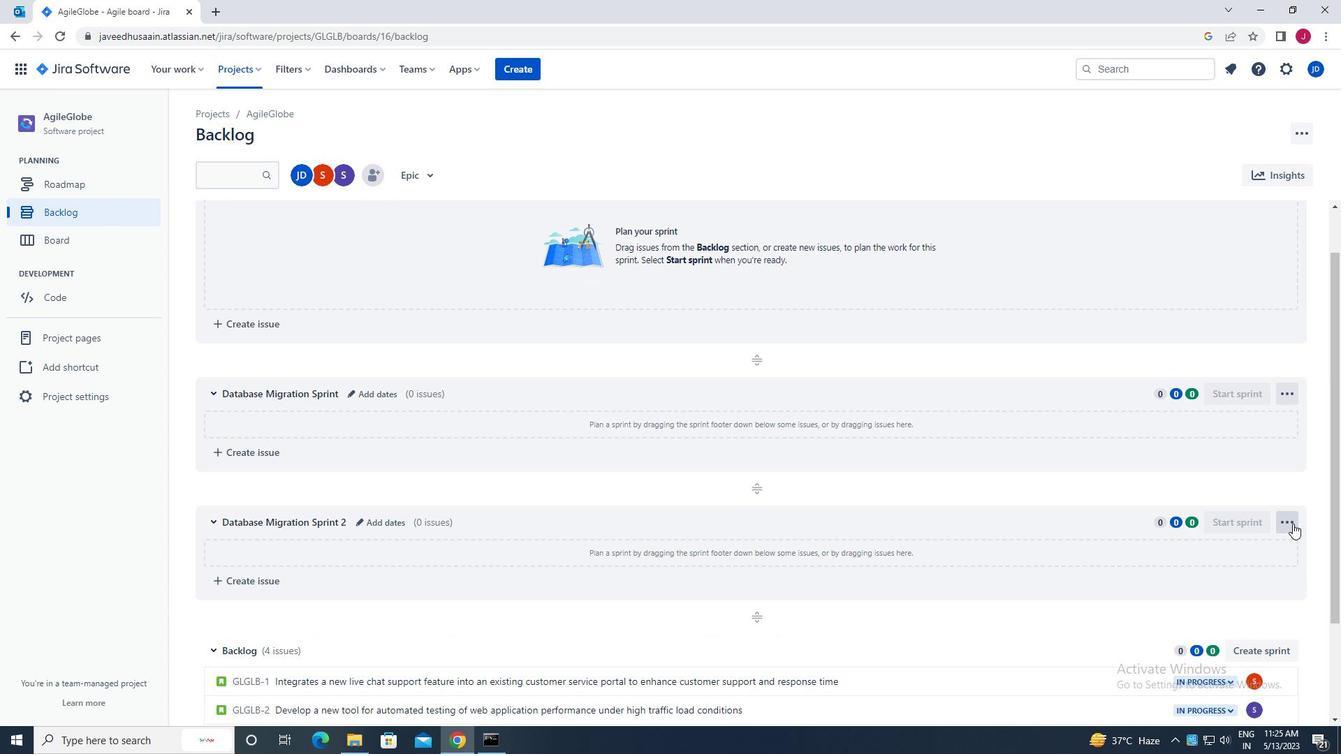 
Action: Mouse moved to (1249, 582)
Screenshot: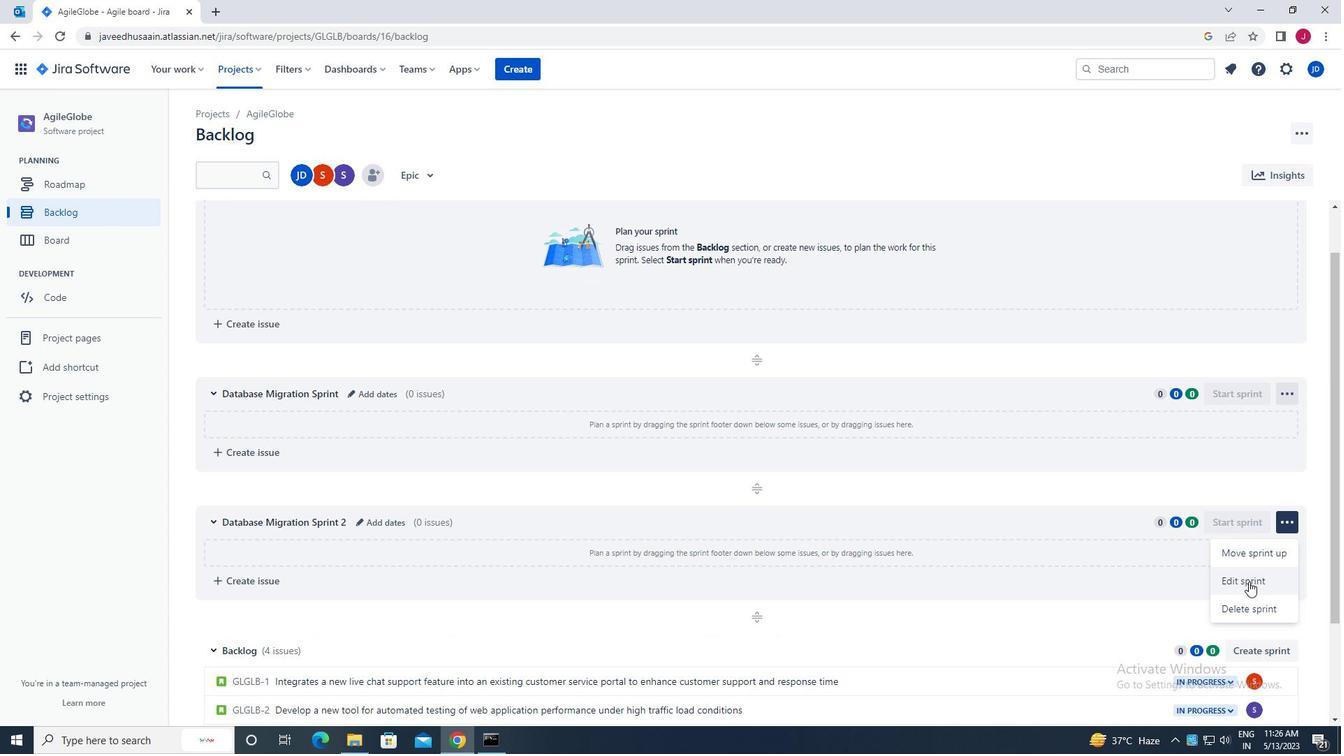 
Action: Mouse pressed left at (1249, 582)
Screenshot: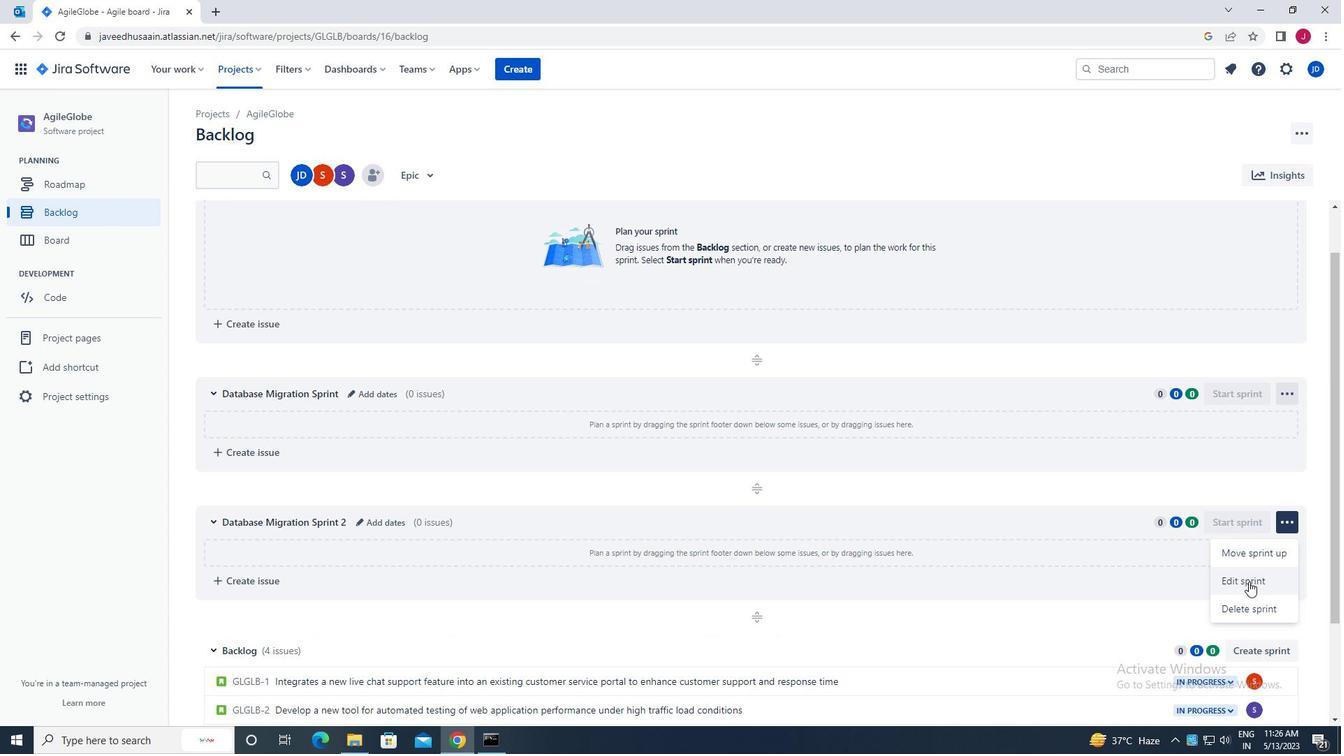 
Action: Mouse moved to (613, 173)
Screenshot: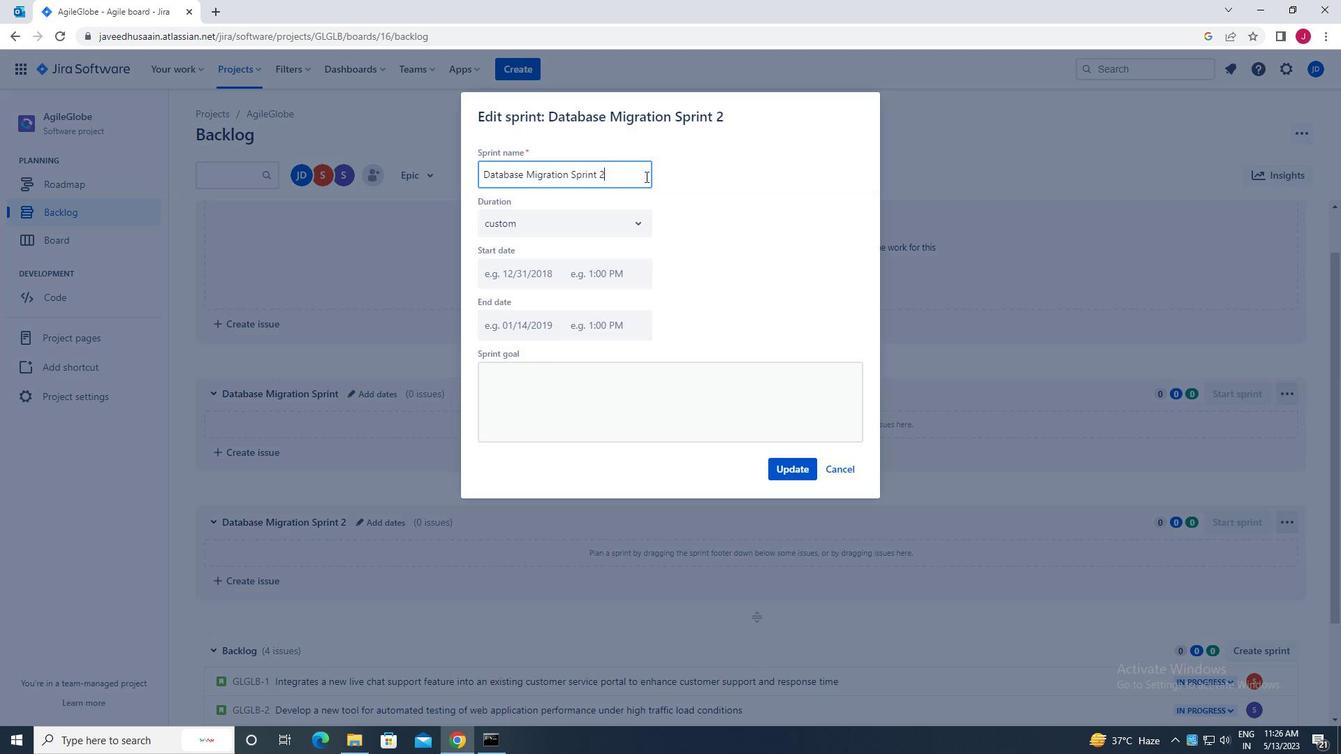 
Action: Key pressed <Key.backspace><Key.backspace><Key.backspace><Key.backspace><Key.backspace><Key.backspace><Key.backspace><Key.backspace><Key.backspace><Key.backspace><Key.backspace><Key.backspace><Key.backspace><Key.backspace><Key.backspace><Key.backspace><Key.backspace><Key.backspace><Key.backspace><Key.backspace><Key.backspace><Key.backspace><Key.backspace><Key.backspace><Key.backspace><Key.backspace><Key.backspace><Key.backspace><Key.backspace><Key.backspace><Key.backspace><Key.backspace><Key.caps_lock>d<Key.caps_lock>atabase<Key.space><Key.caps_lock>m<Key.caps_lock>igration<Key.space><Key.caps_lock>s<Key.caps_lock>print
Screenshot: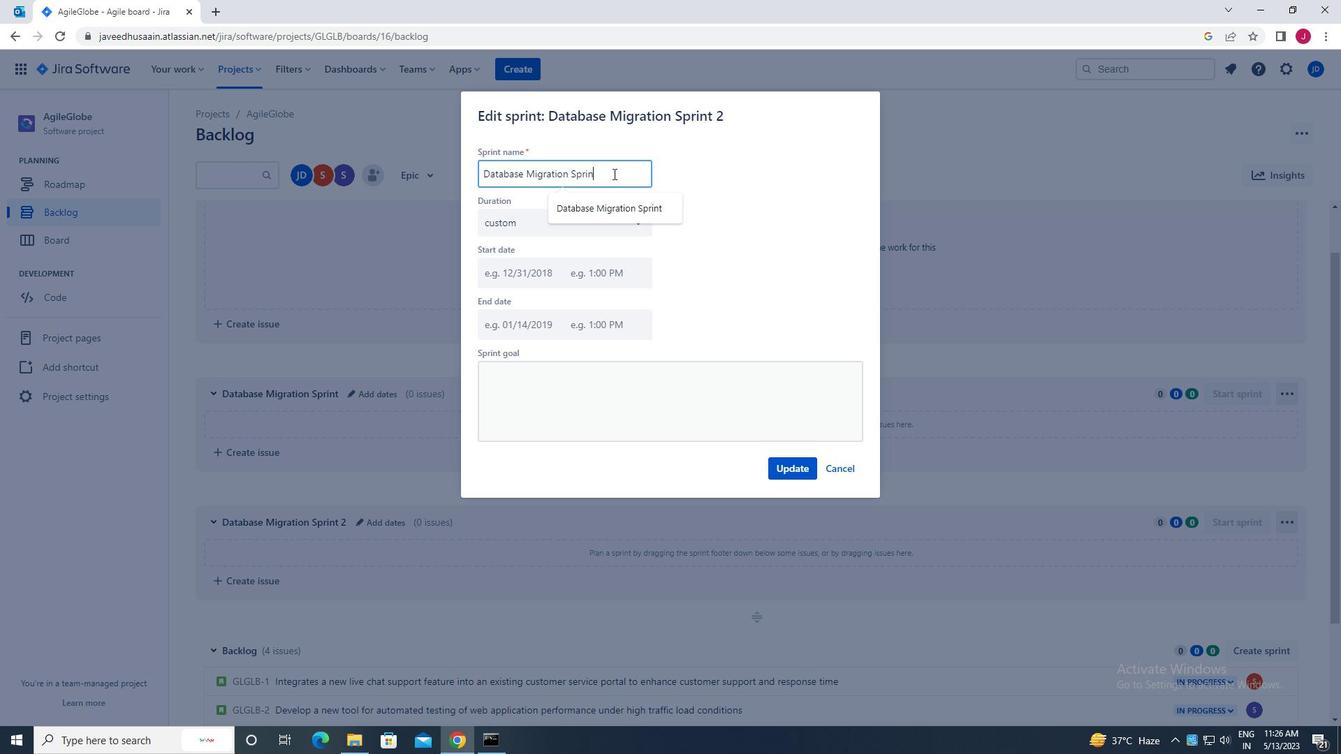 
Action: Mouse moved to (800, 468)
Screenshot: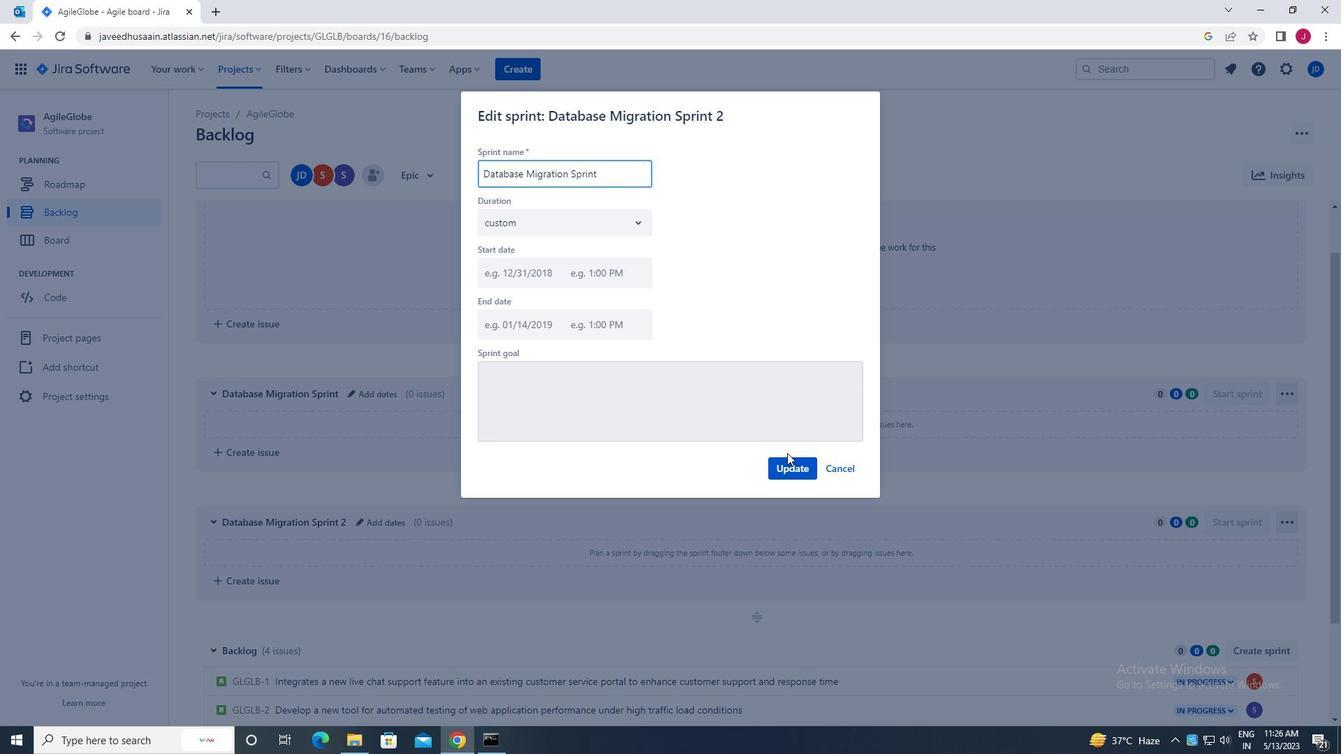 
Action: Mouse pressed left at (800, 468)
Screenshot: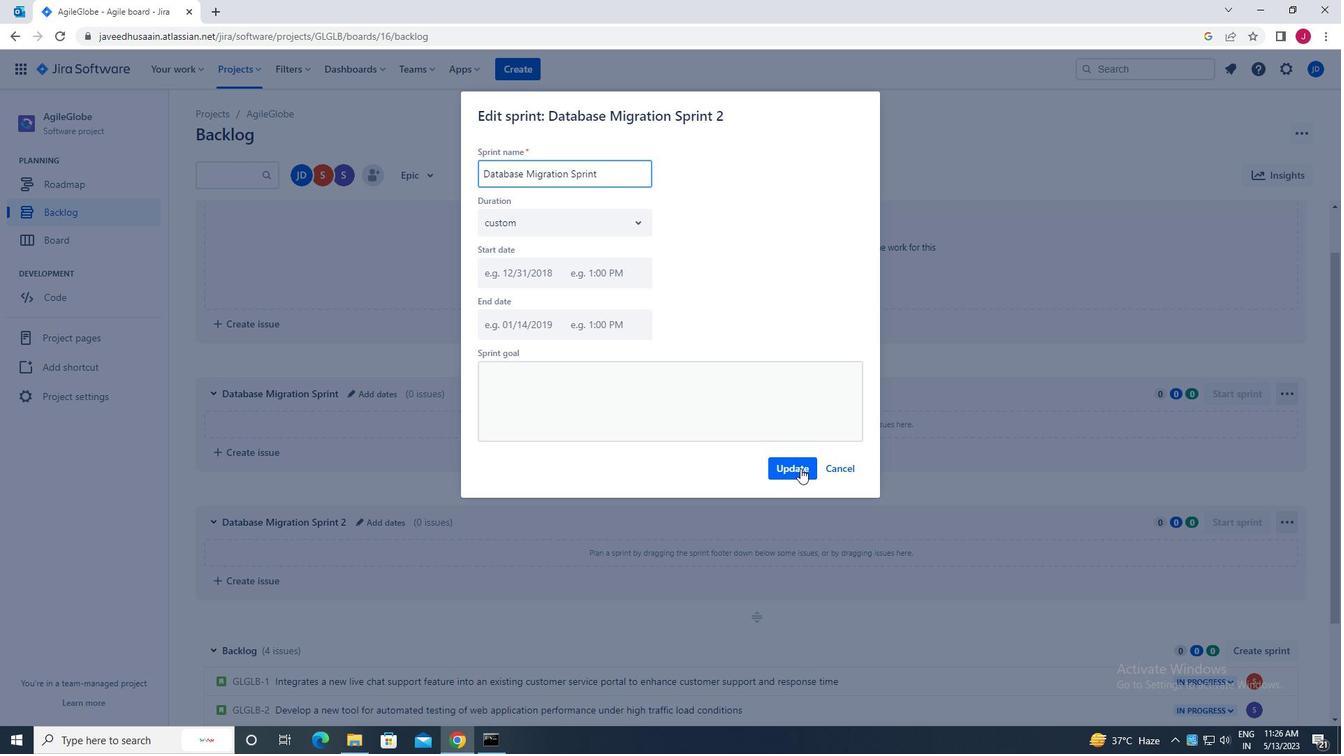 
Action: Mouse moved to (810, 468)
Screenshot: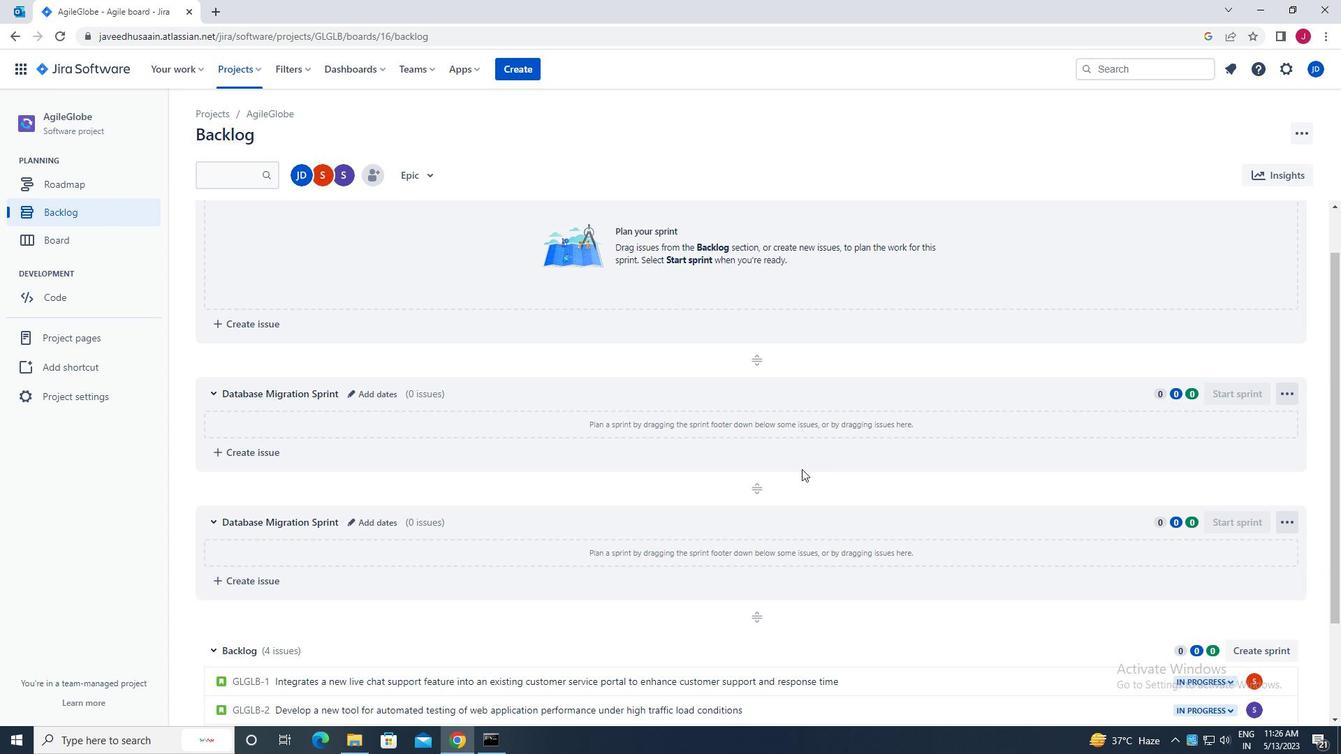 
Action: Mouse scrolled (810, 467) with delta (0, 0)
Screenshot: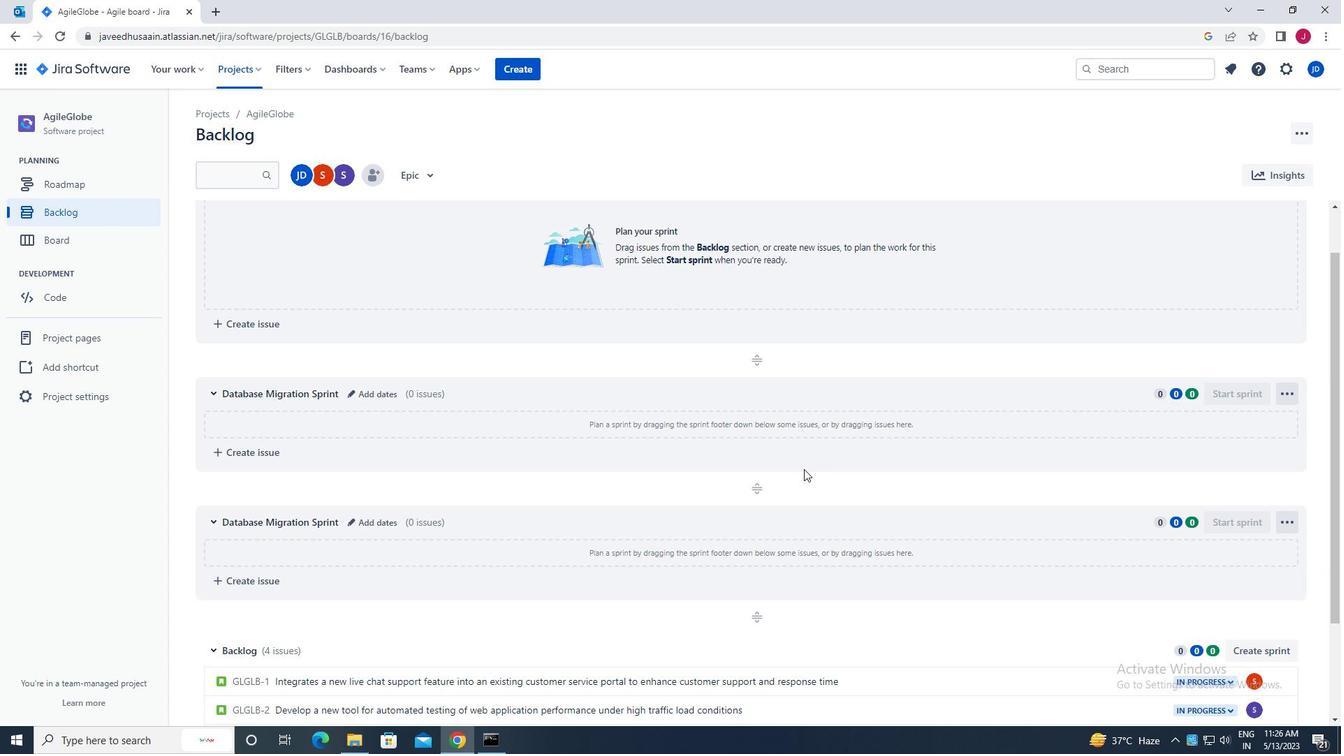 
Action: Mouse scrolled (810, 467) with delta (0, 0)
Screenshot: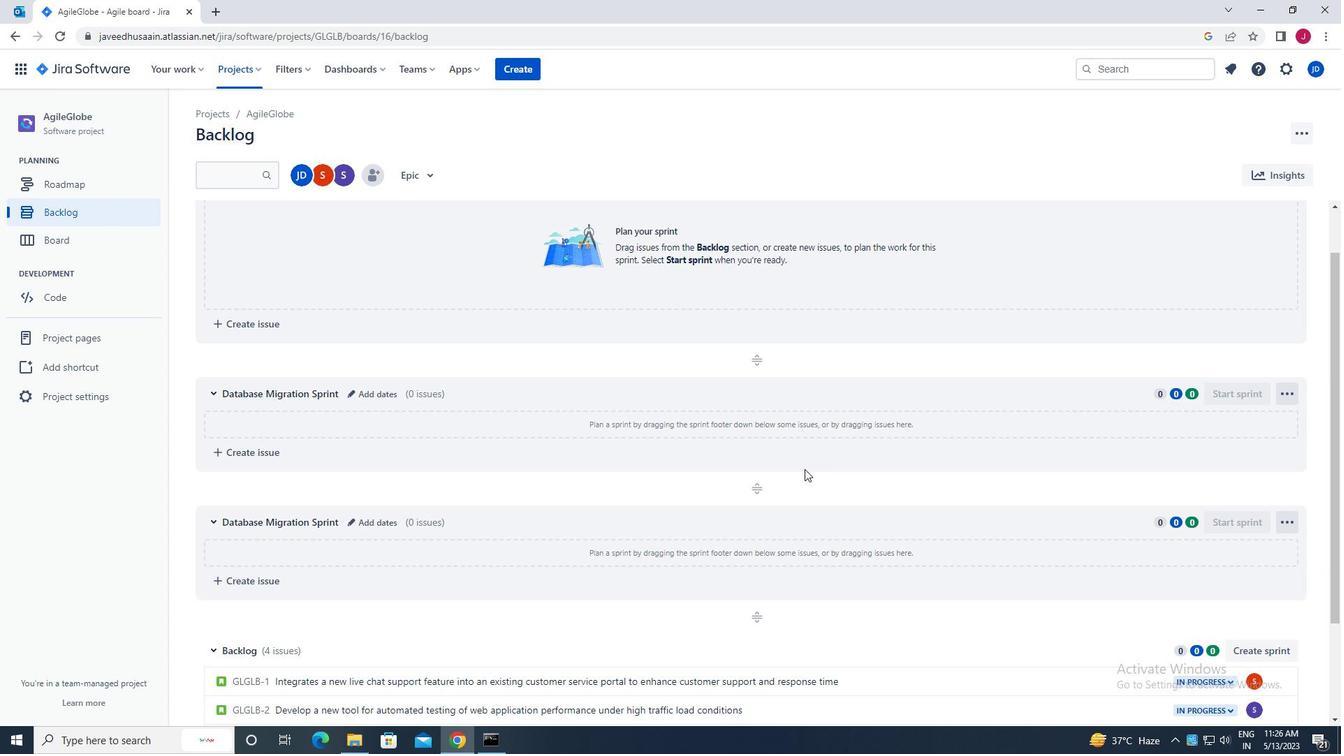 
